 Task: Look for space in Sivagiri, India from 2nd June, 2023 to 15th June, 2023 for 2 adults and 1 pet in price range Rs.10000 to Rs.15000. Place can be entire place with 1  bedroom having 1 bed and 1 bathroom. Property type can be house, flat, guest house, hotel. Booking option can be shelf check-in. Required host language is English.
Action: Mouse moved to (473, 69)
Screenshot: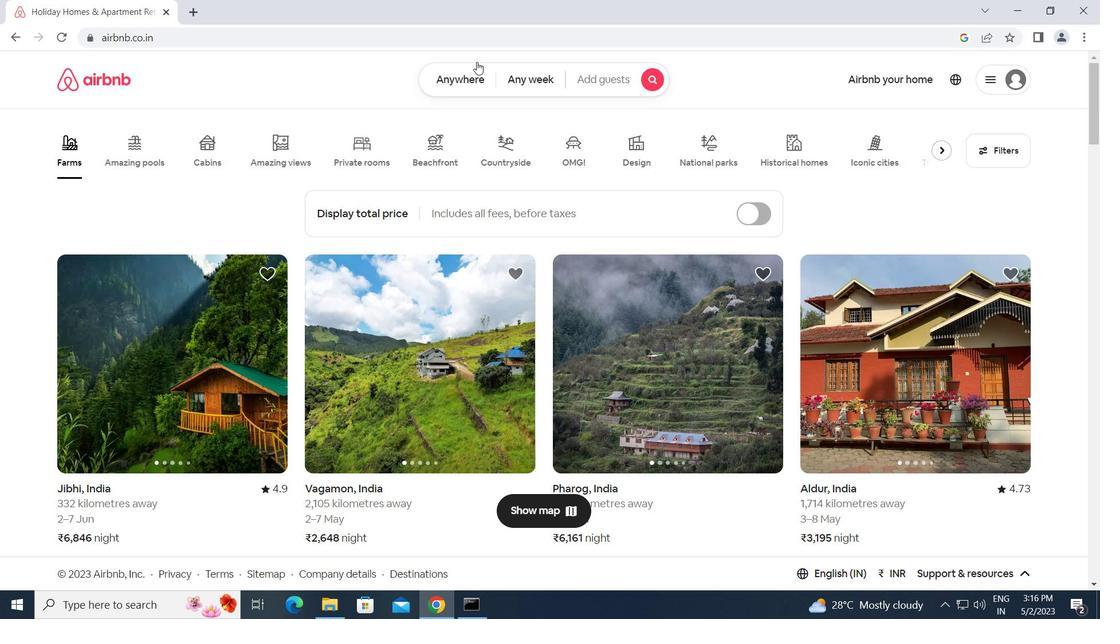 
Action: Mouse pressed left at (473, 69)
Screenshot: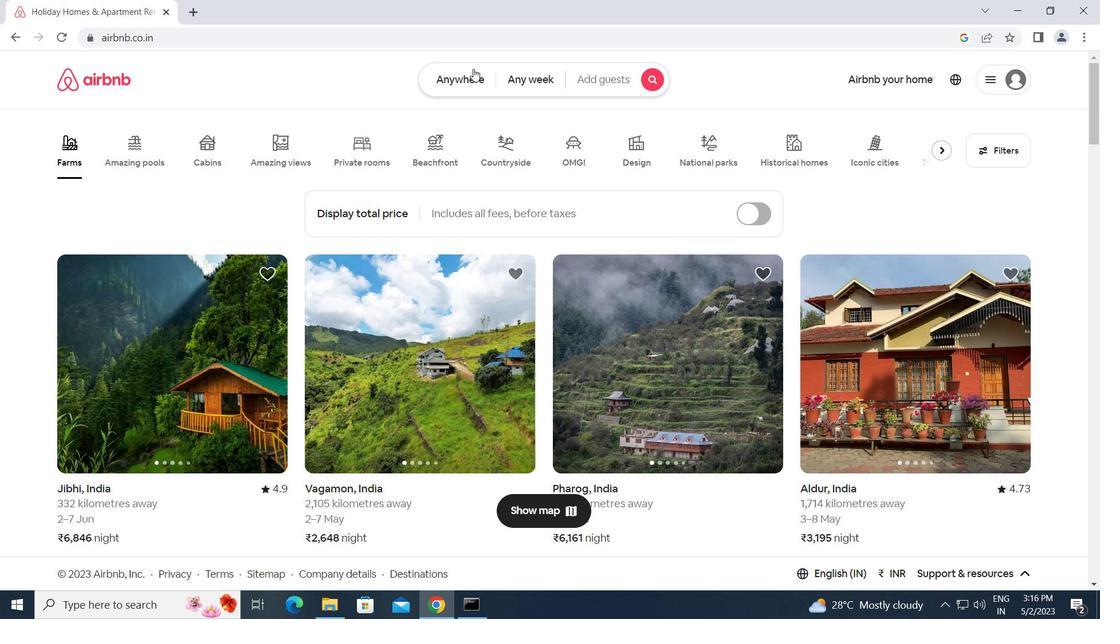 
Action: Mouse moved to (401, 125)
Screenshot: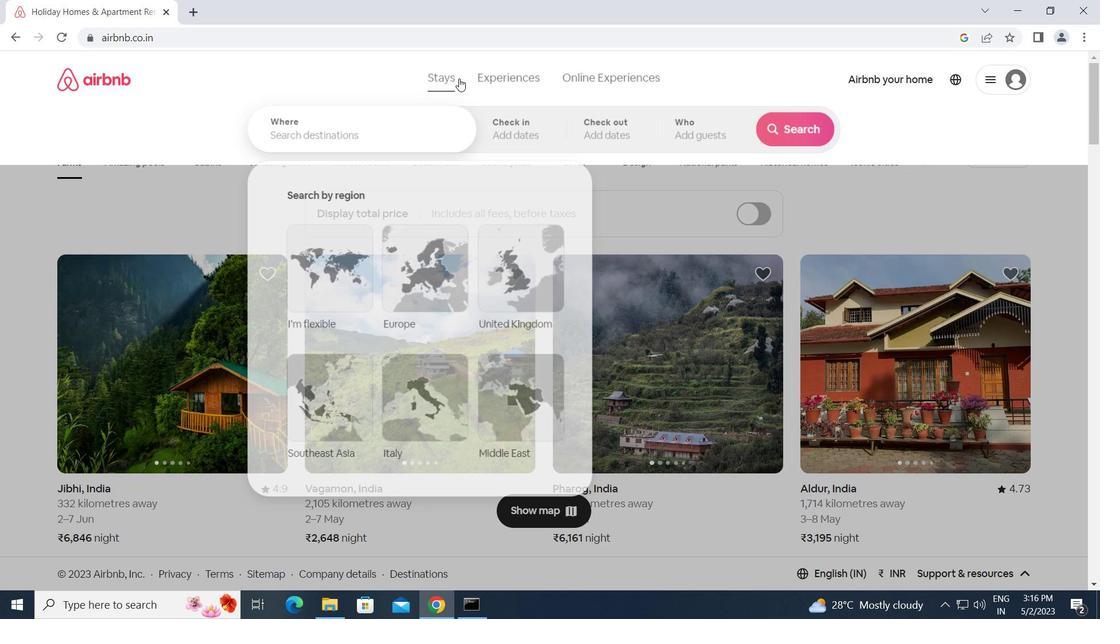 
Action: Mouse pressed left at (401, 125)
Screenshot: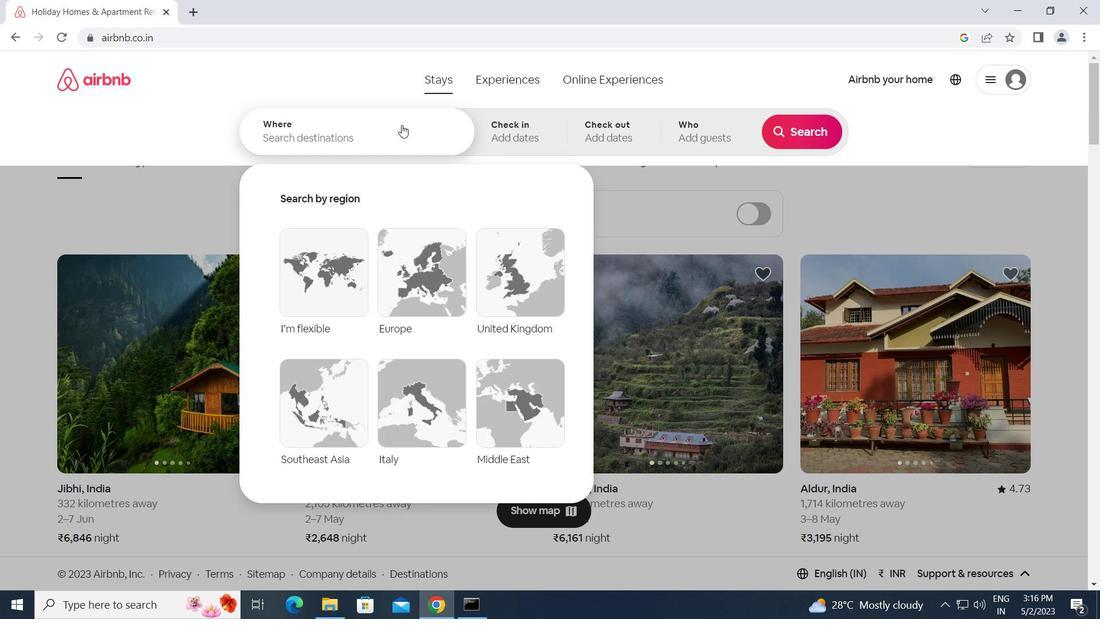 
Action: Key pressed s<Key.caps_lock>ivagiri,<Key.space><Key.caps_lock>i<Key.caps_lock>ndia<Key.enter>
Screenshot: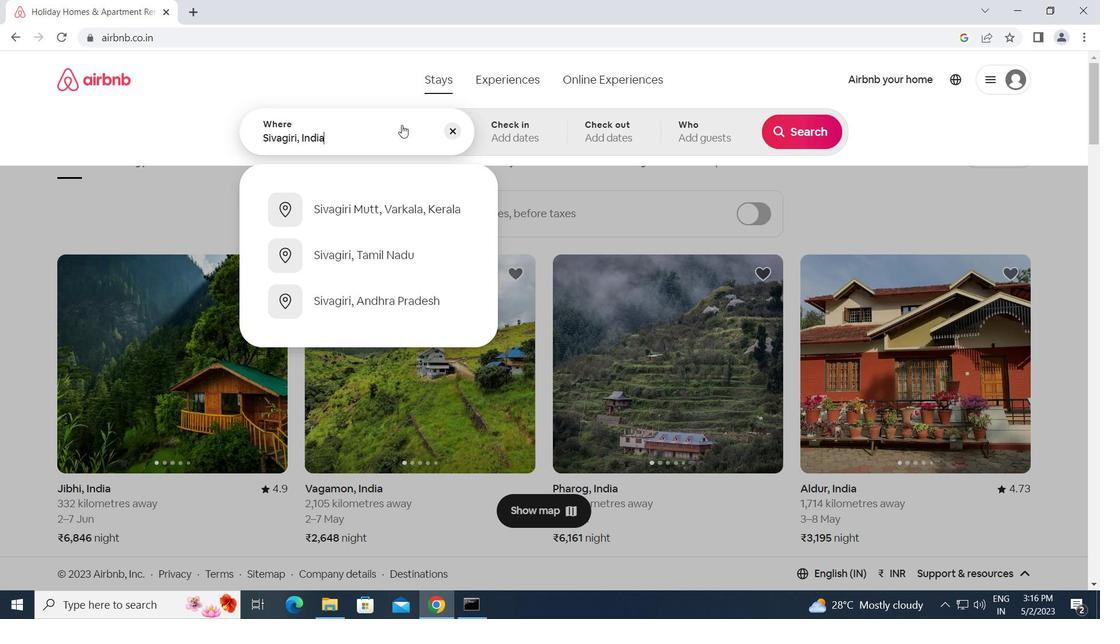 
Action: Mouse moved to (751, 304)
Screenshot: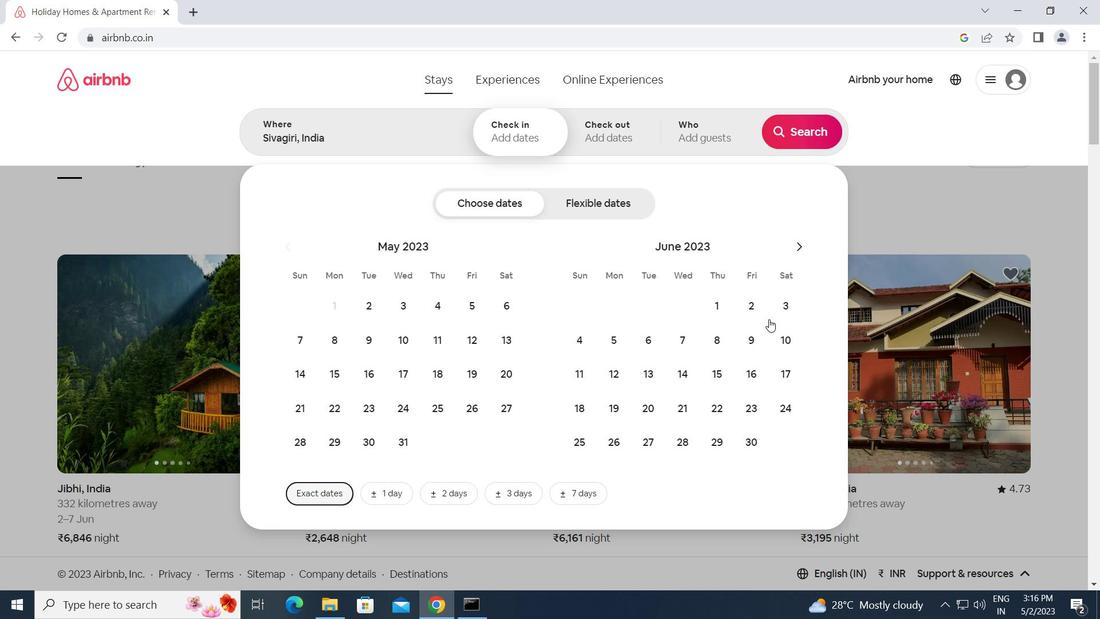 
Action: Mouse pressed left at (751, 304)
Screenshot: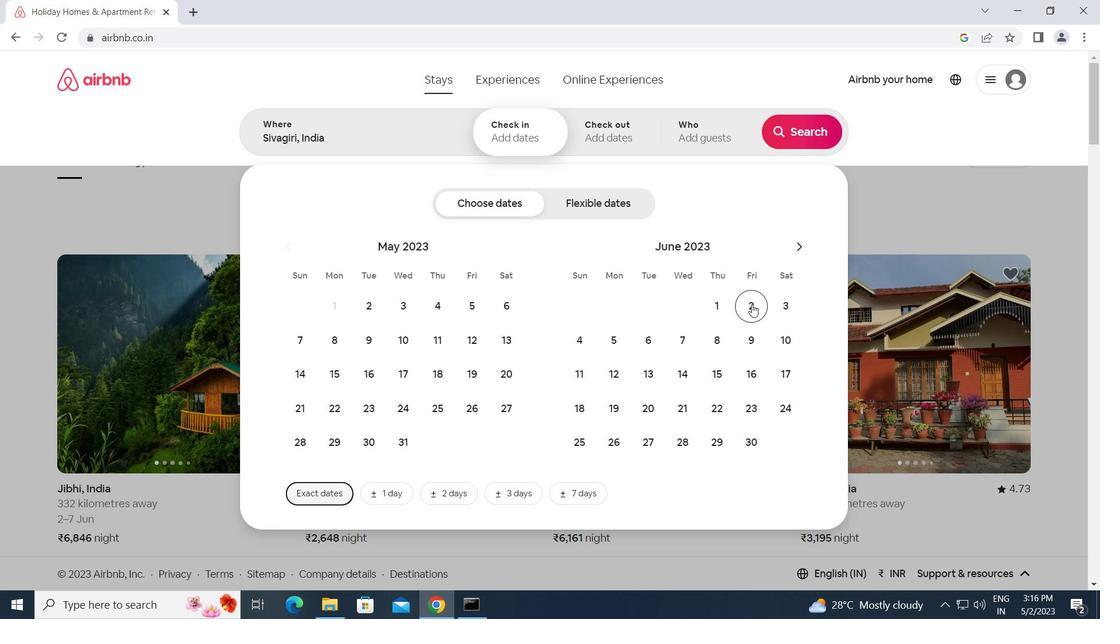 
Action: Mouse moved to (708, 377)
Screenshot: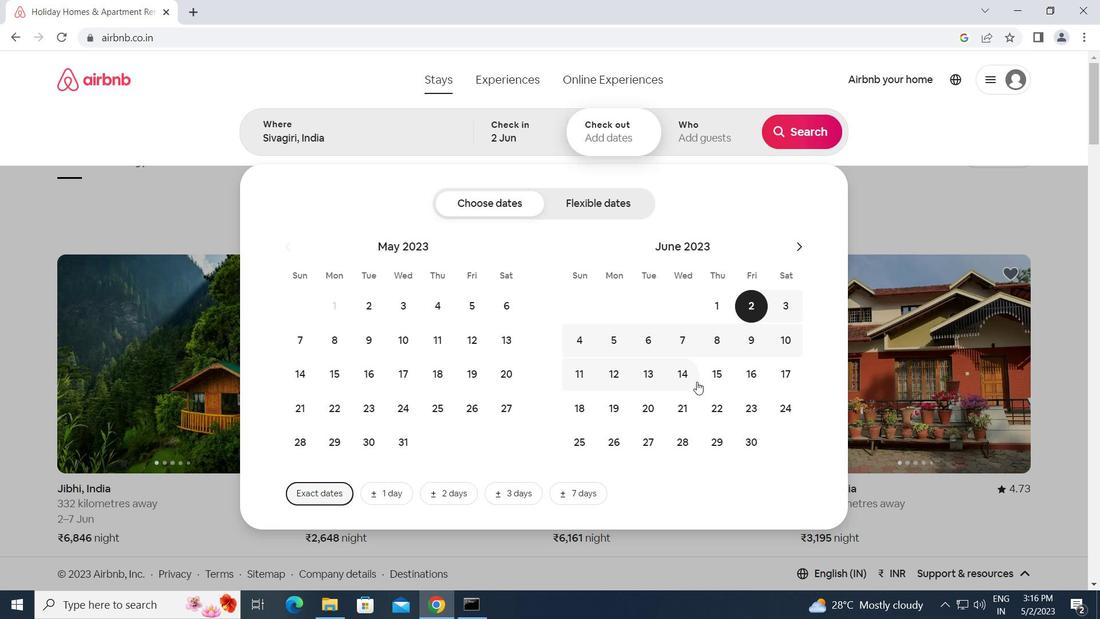 
Action: Mouse pressed left at (708, 377)
Screenshot: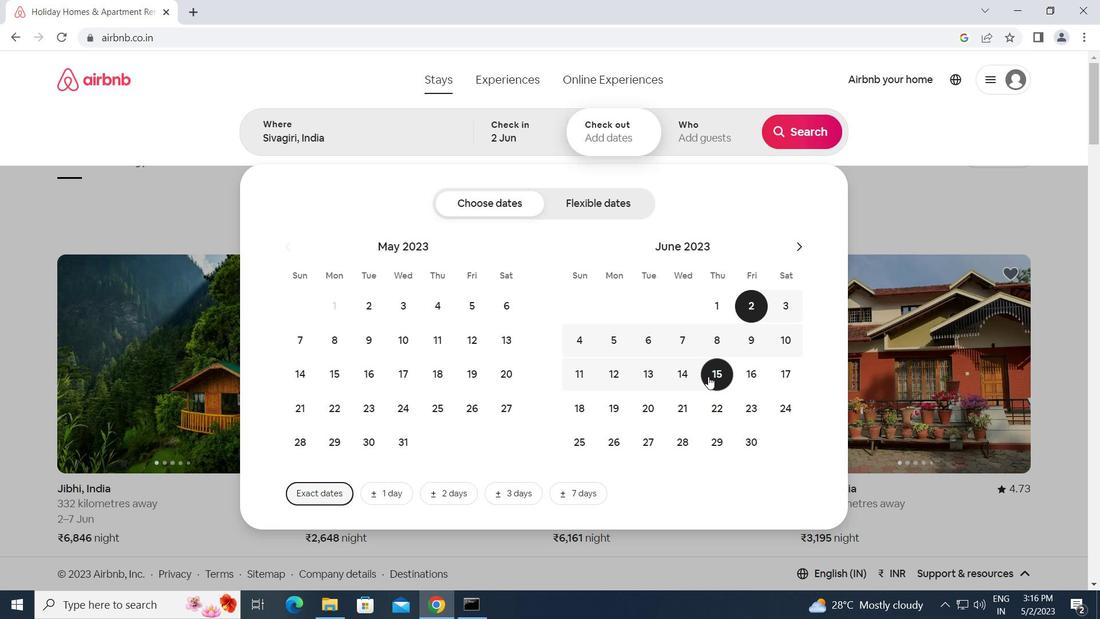 
Action: Mouse moved to (711, 133)
Screenshot: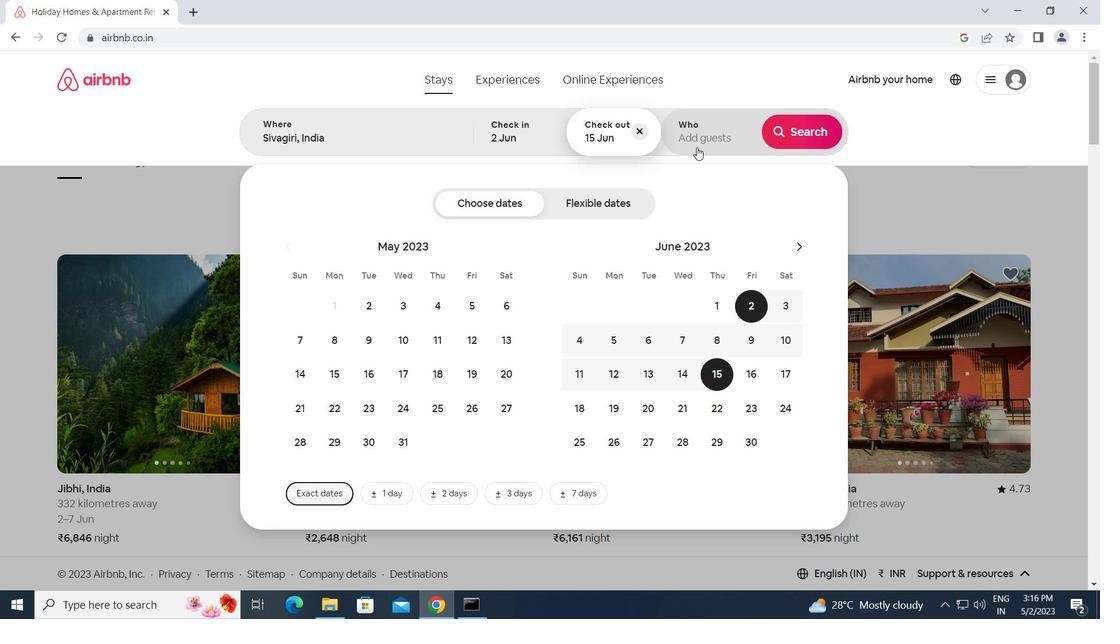 
Action: Mouse pressed left at (711, 133)
Screenshot: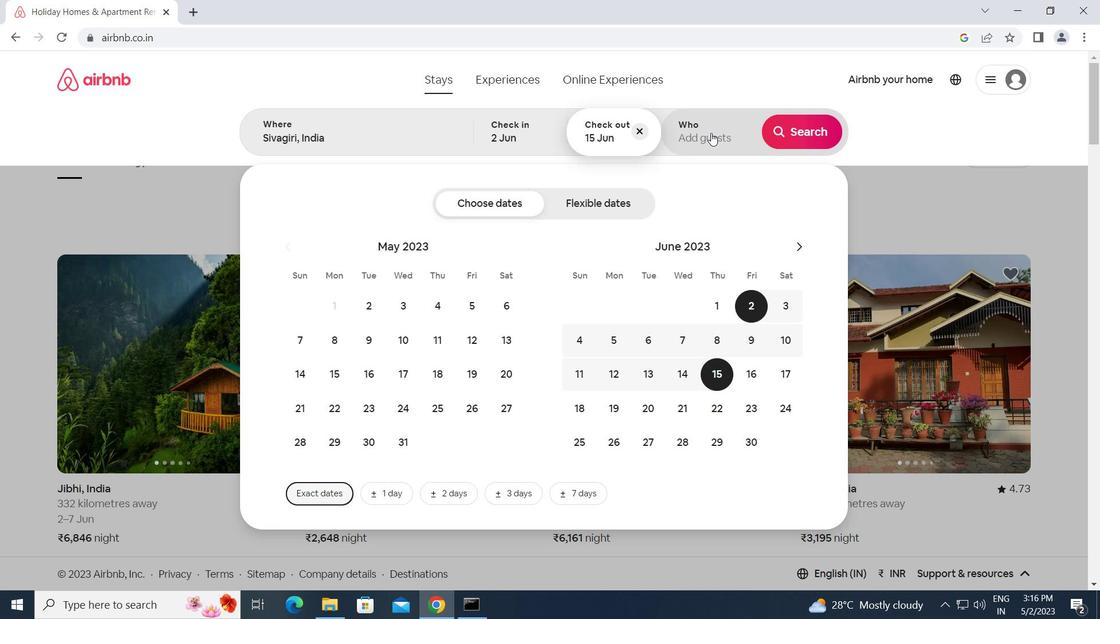 
Action: Mouse moved to (807, 210)
Screenshot: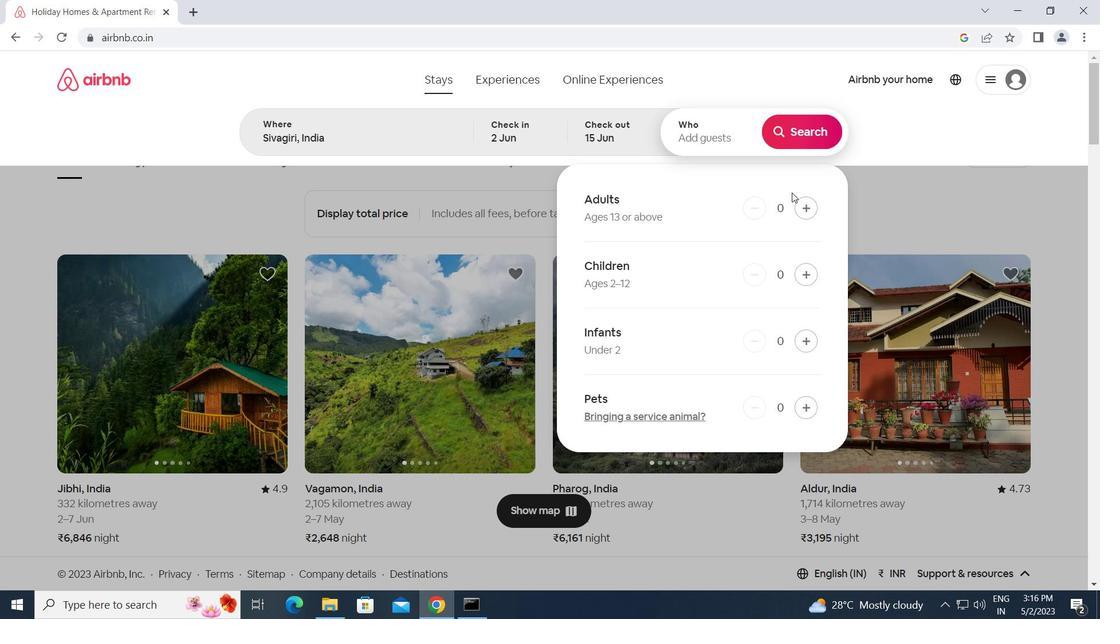 
Action: Mouse pressed left at (807, 210)
Screenshot: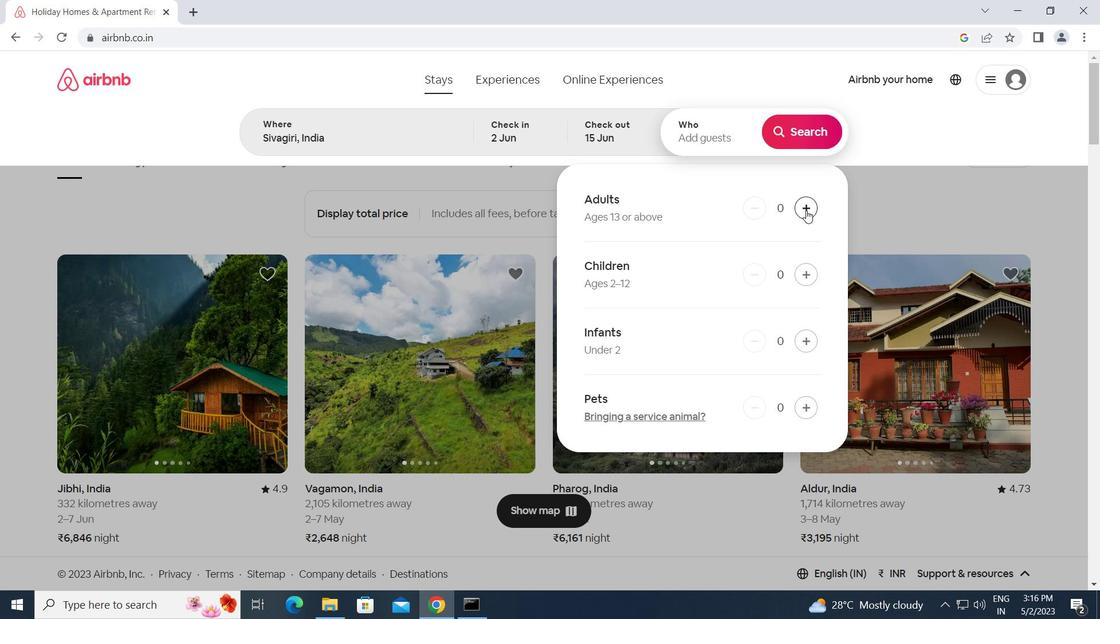 
Action: Mouse pressed left at (807, 210)
Screenshot: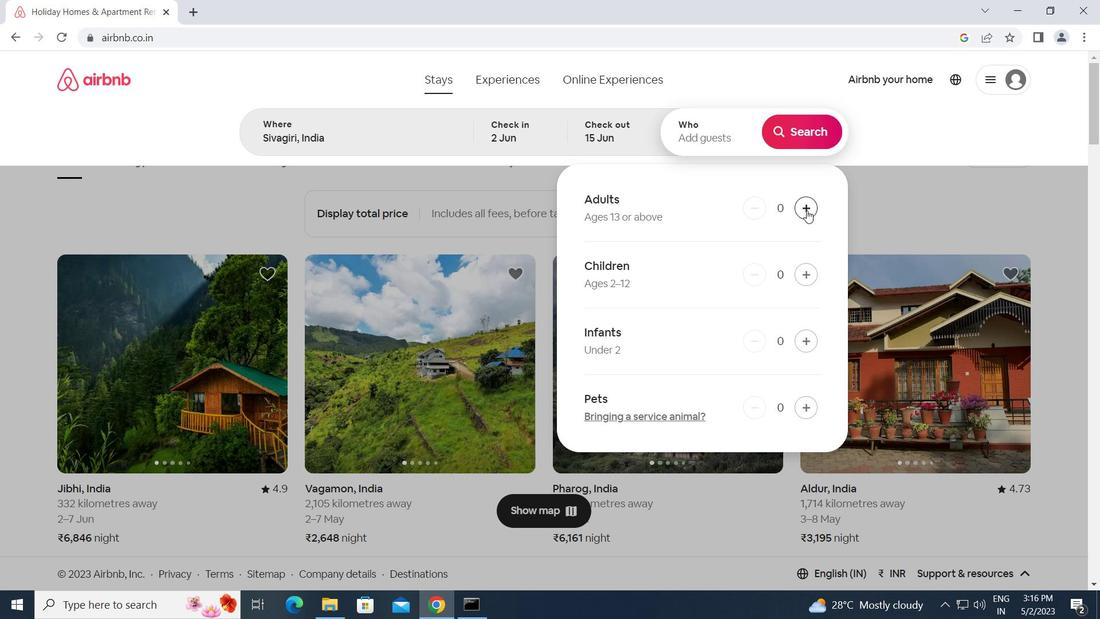 
Action: Mouse moved to (805, 267)
Screenshot: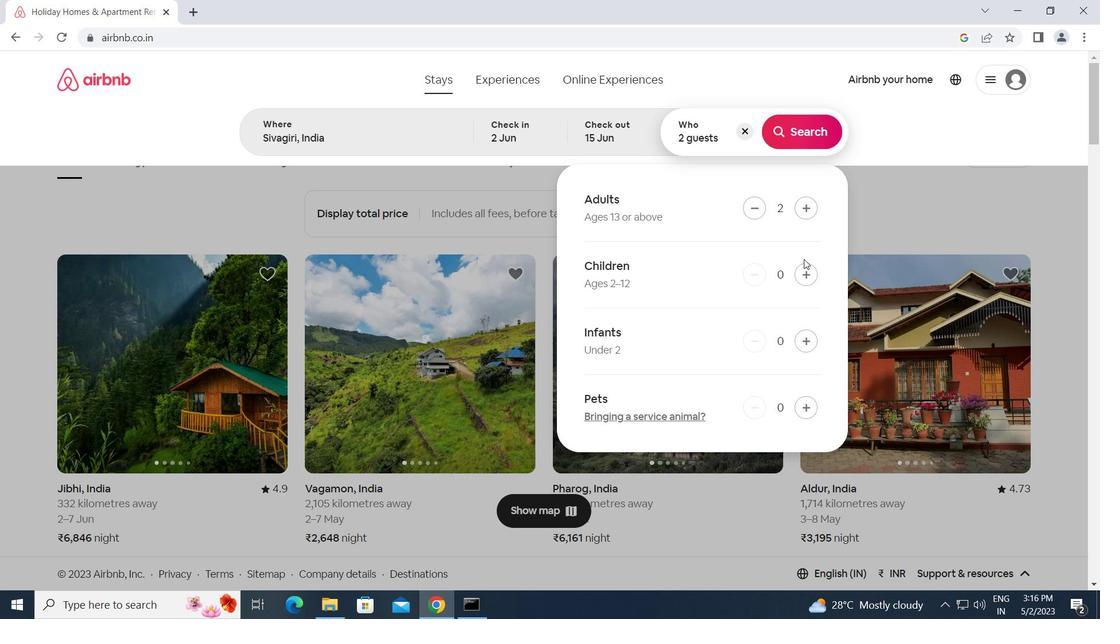 
Action: Mouse pressed left at (805, 267)
Screenshot: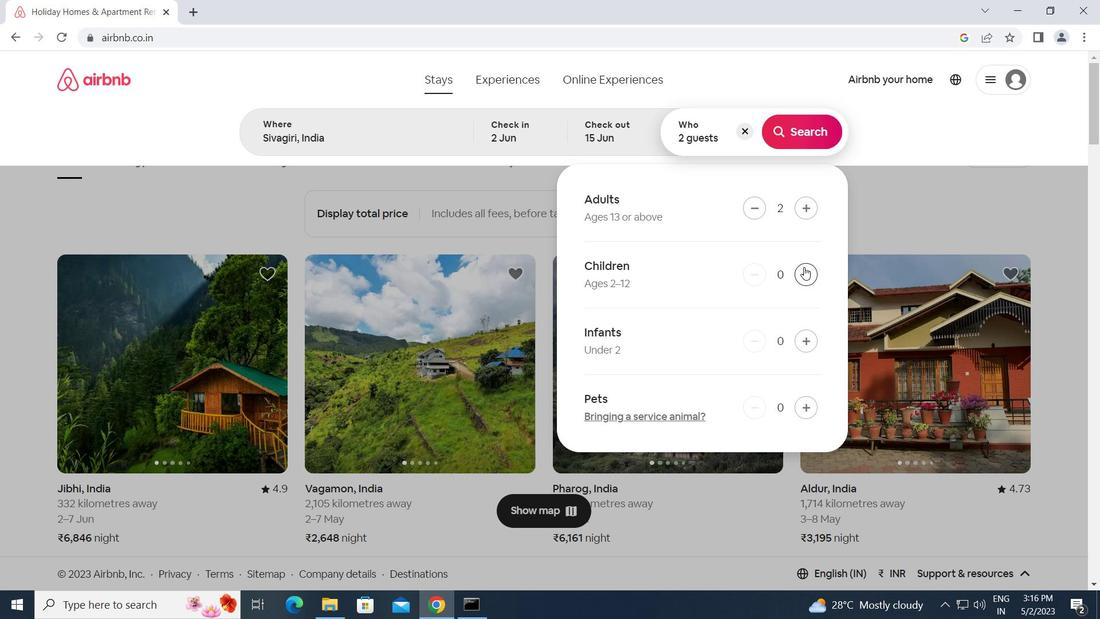 
Action: Mouse moved to (750, 273)
Screenshot: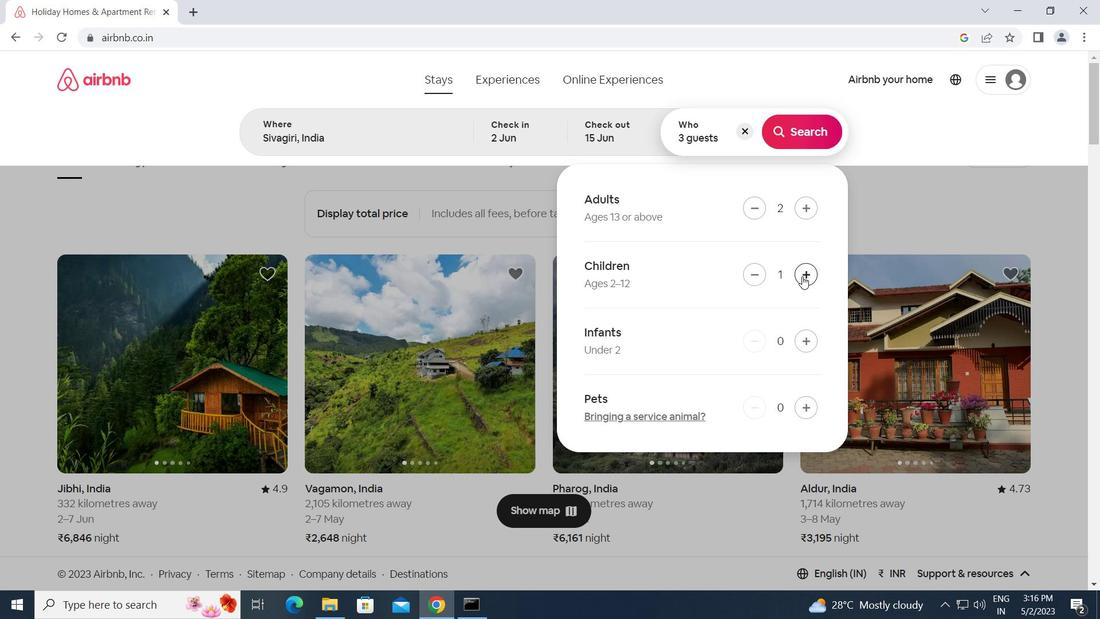
Action: Mouse pressed left at (750, 273)
Screenshot: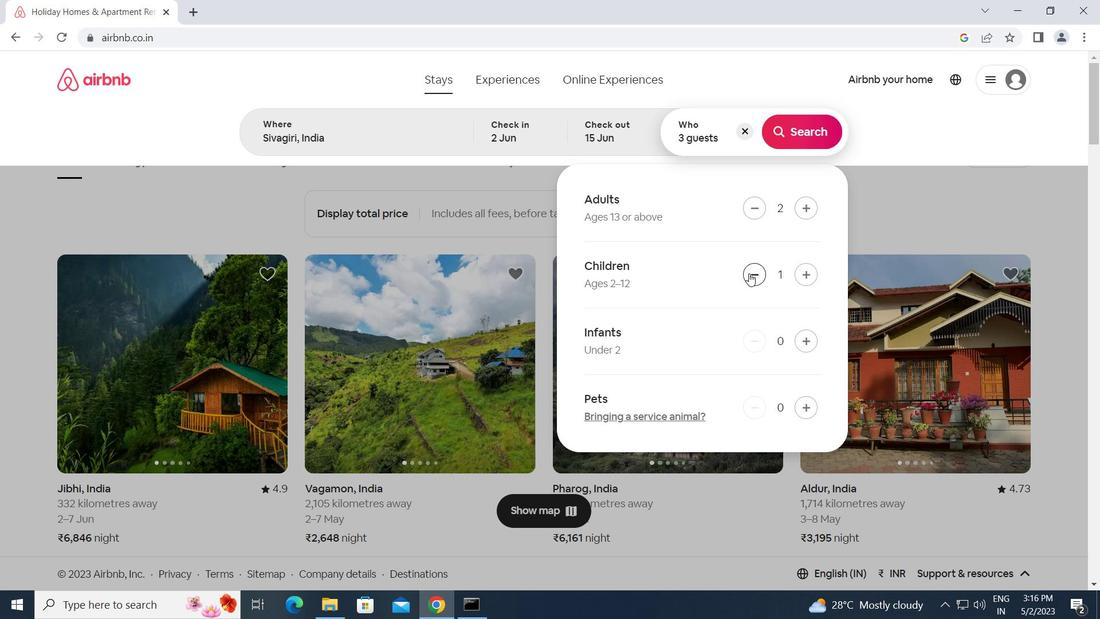 
Action: Mouse moved to (807, 412)
Screenshot: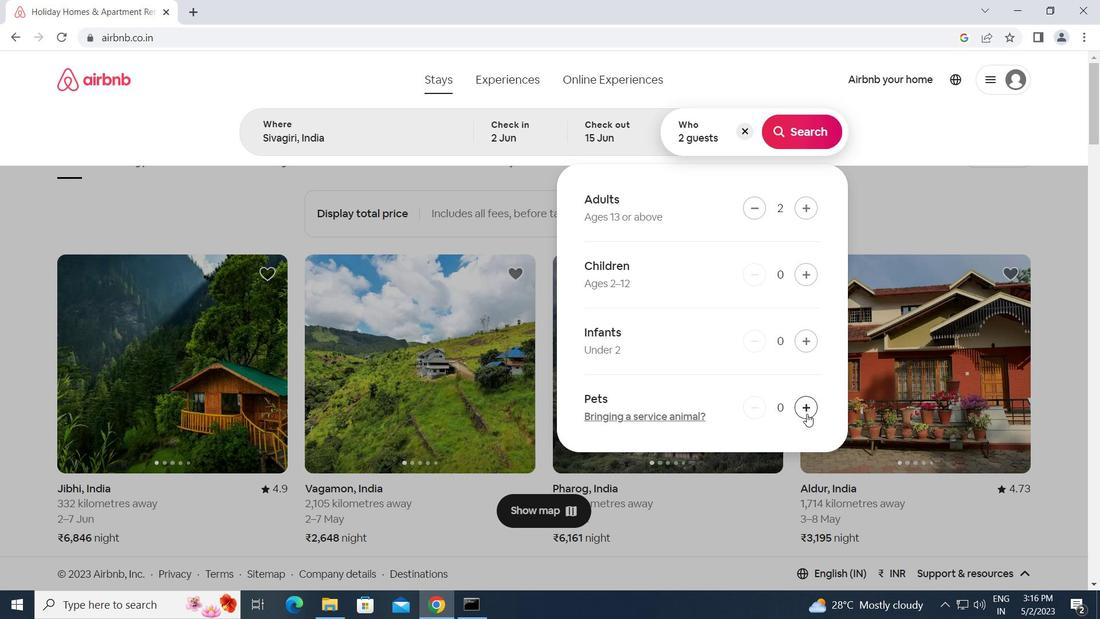 
Action: Mouse pressed left at (807, 412)
Screenshot: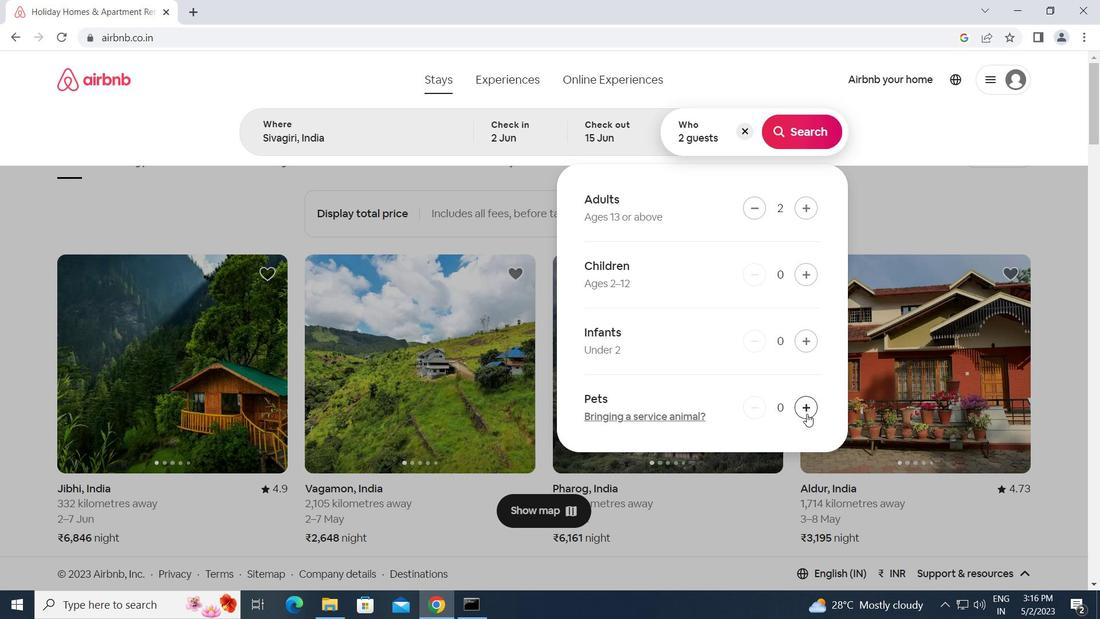 
Action: Mouse moved to (795, 131)
Screenshot: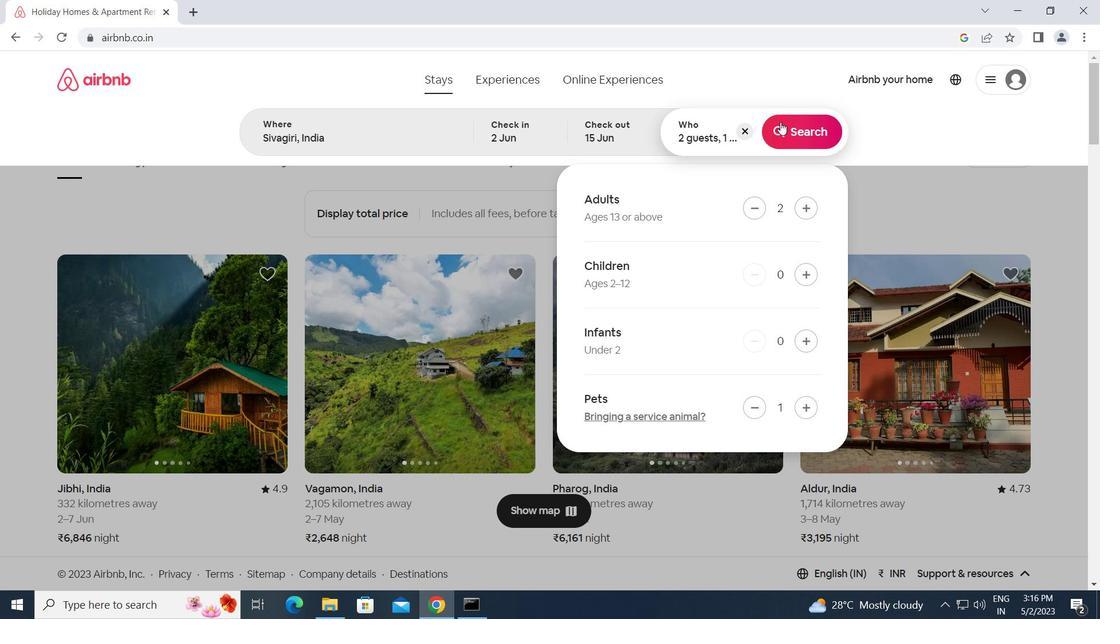 
Action: Mouse pressed left at (795, 131)
Screenshot: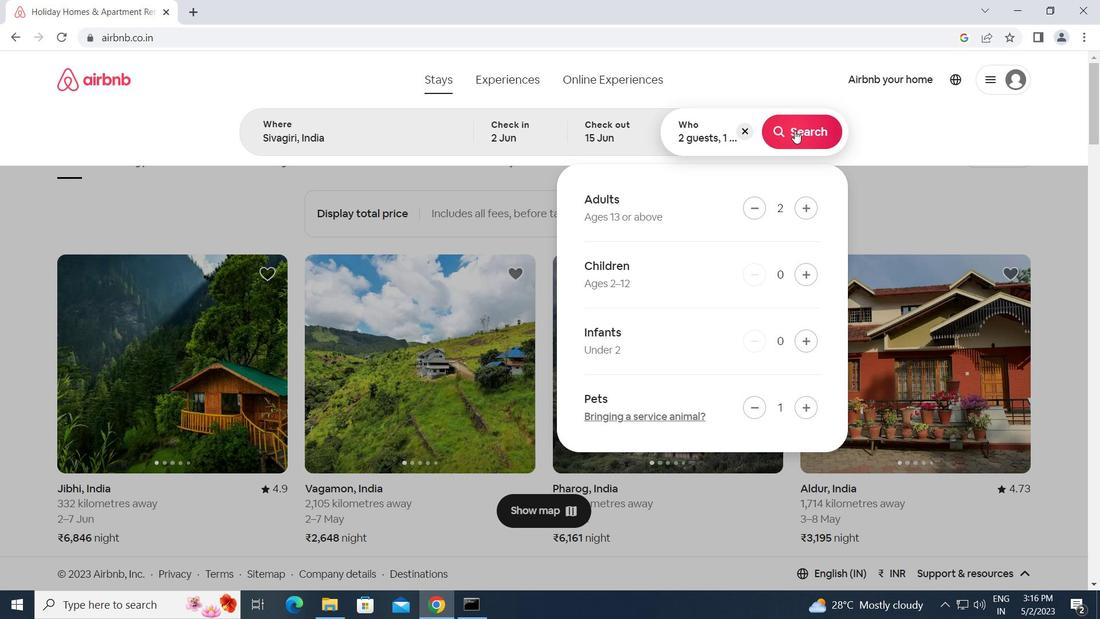 
Action: Mouse moved to (1036, 133)
Screenshot: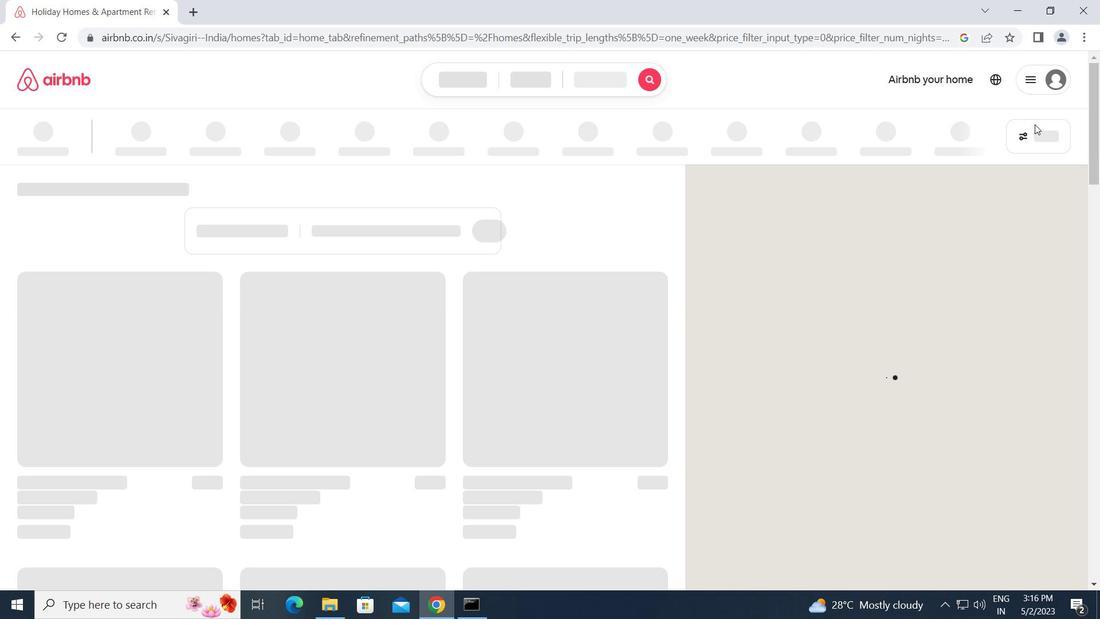 
Action: Mouse pressed left at (1036, 133)
Screenshot: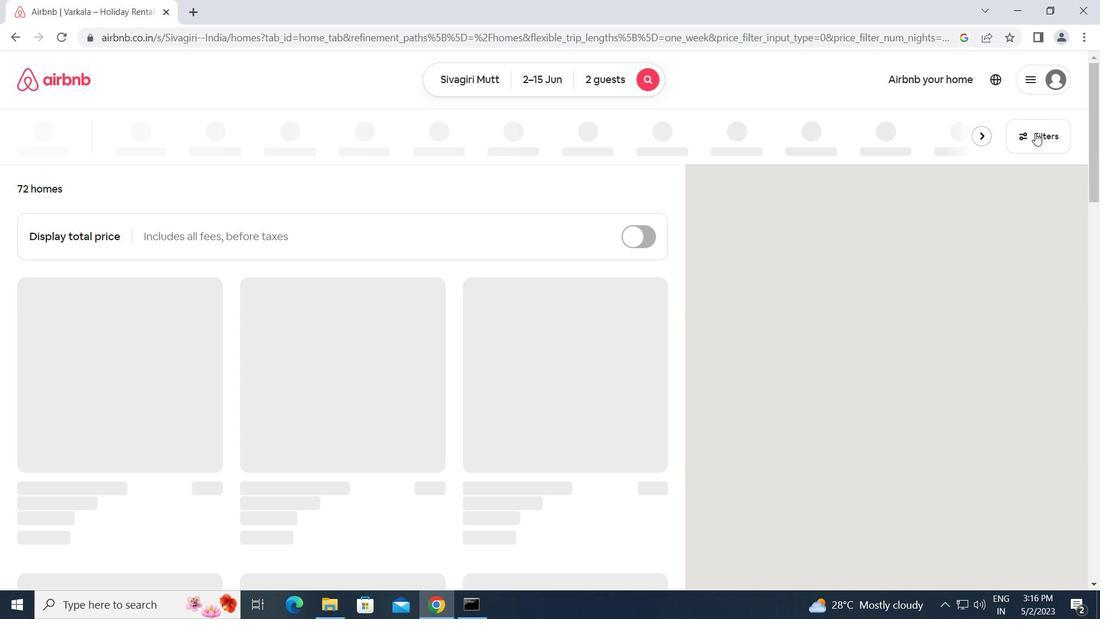
Action: Mouse moved to (361, 318)
Screenshot: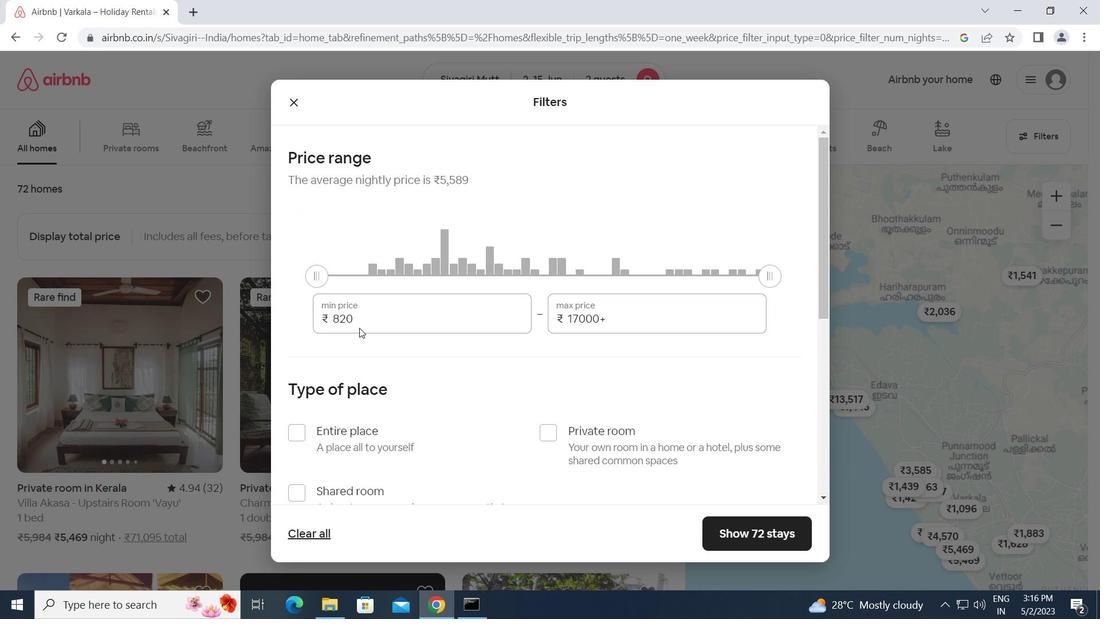 
Action: Mouse pressed left at (361, 318)
Screenshot: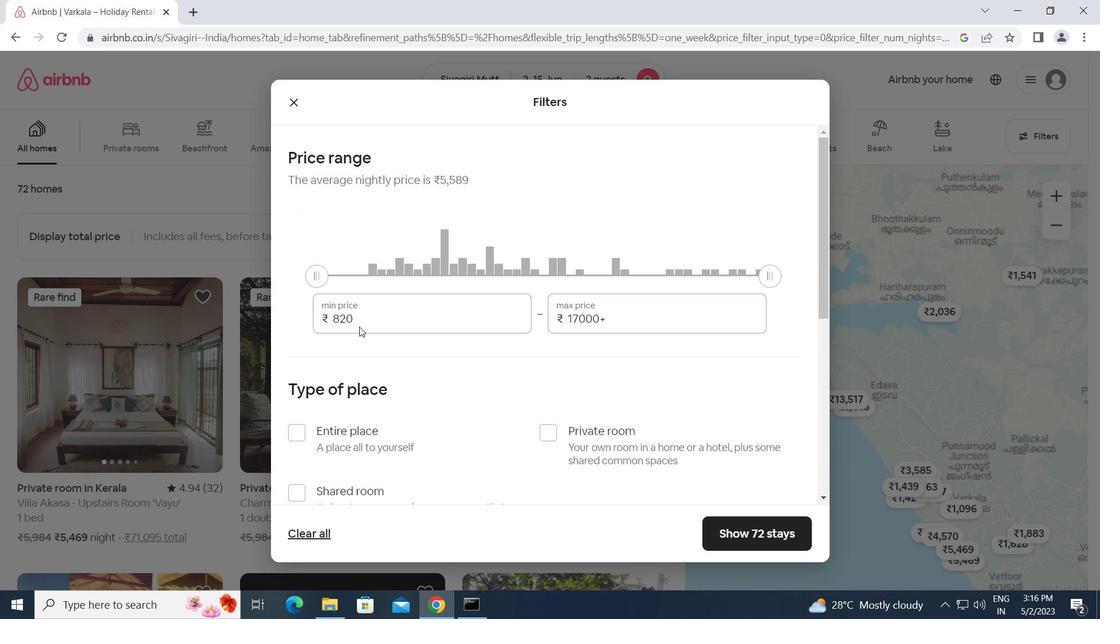 
Action: Mouse moved to (303, 326)
Screenshot: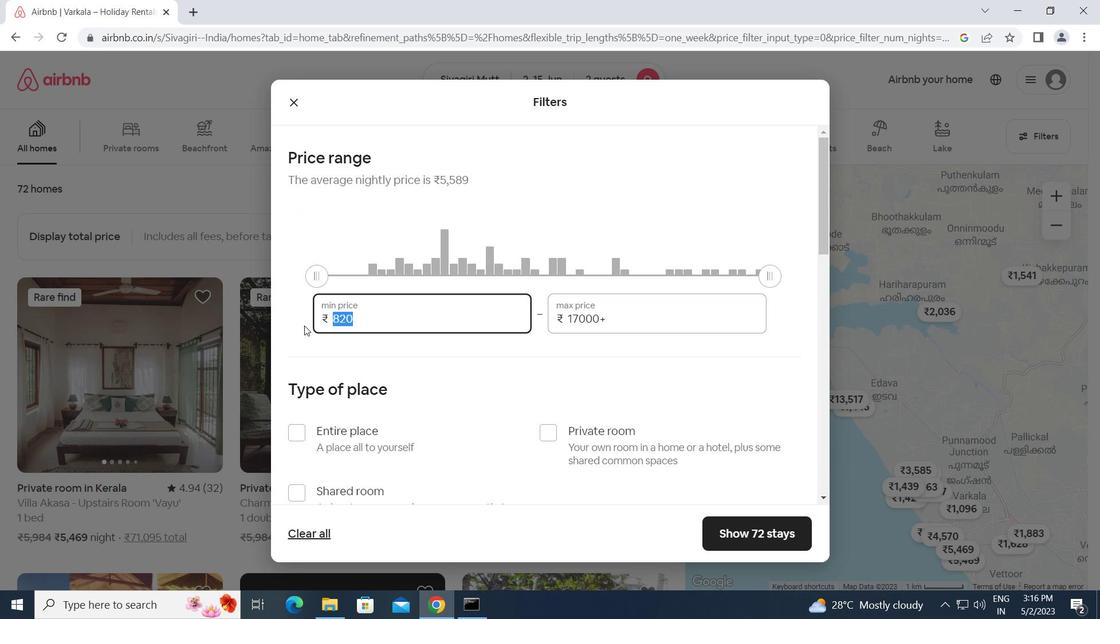 
Action: Key pressed 10000<Key.tab>15<Key.backspace><Key.backspace><Key.backspace><Key.backspace><Key.backspace><Key.backspace><Key.backspace><Key.backspace><Key.backspace><Key.backspace><Key.backspace><Key.backspace><Key.backspace>15000
Screenshot: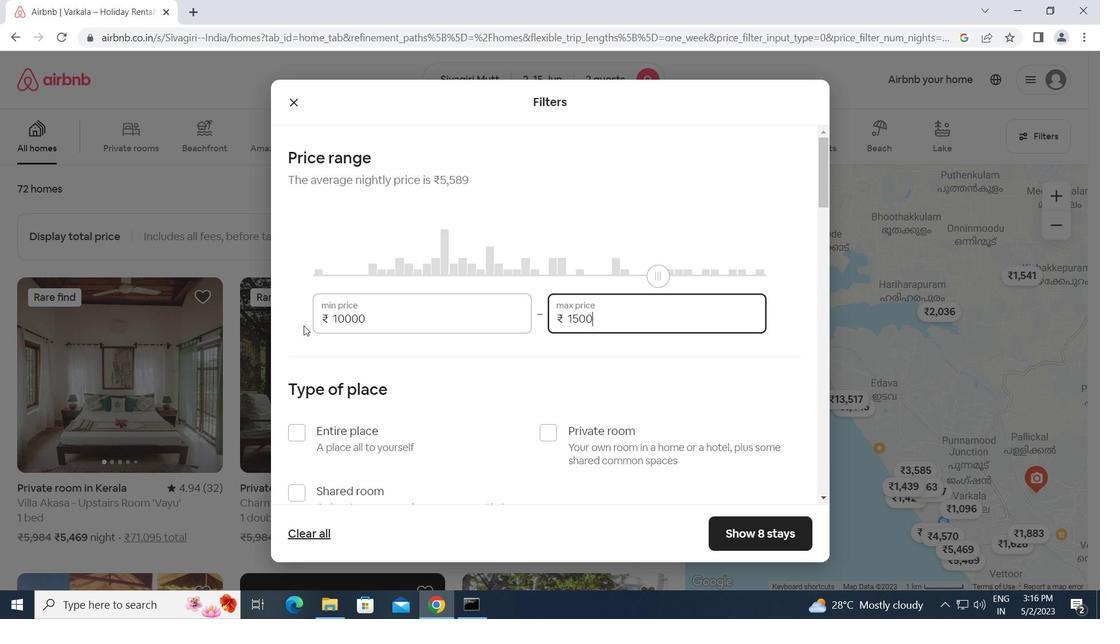 
Action: Mouse moved to (319, 368)
Screenshot: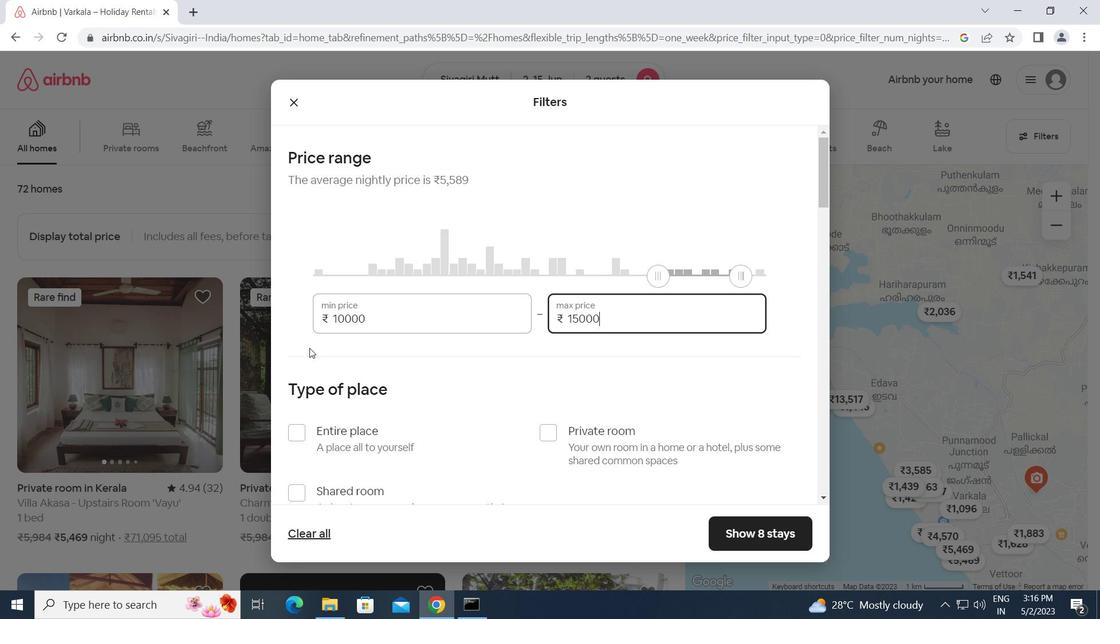 
Action: Mouse scrolled (319, 367) with delta (0, 0)
Screenshot: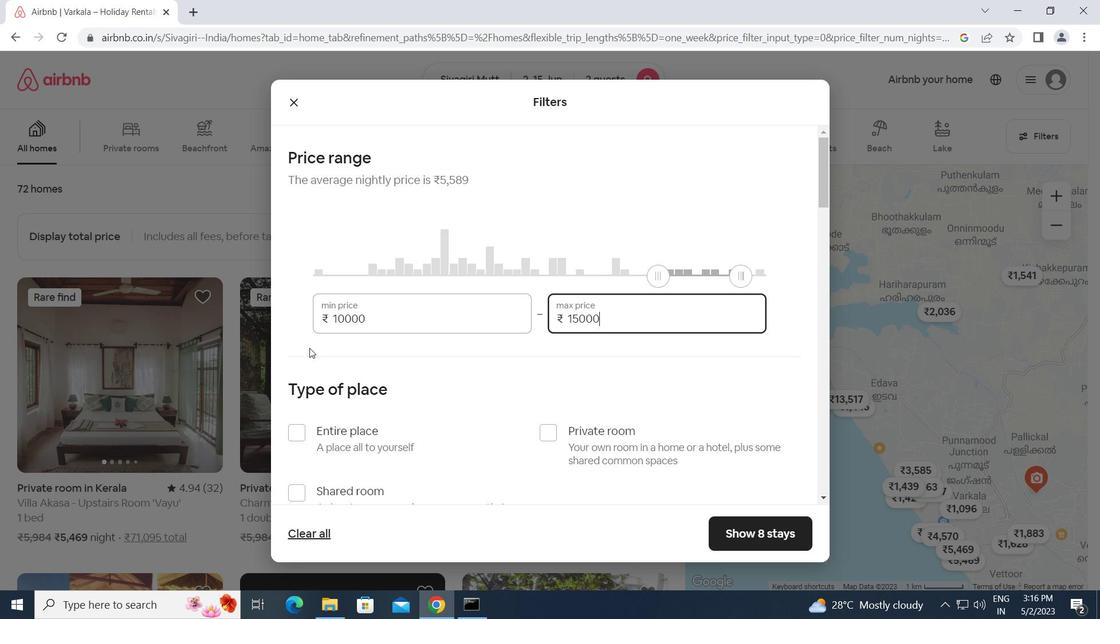 
Action: Mouse moved to (305, 362)
Screenshot: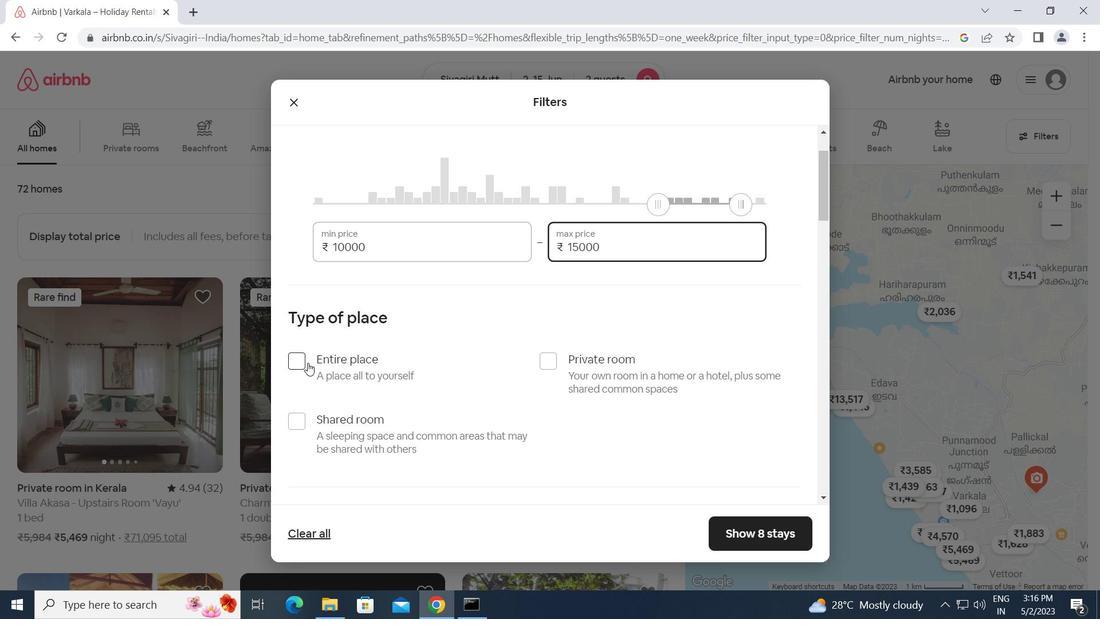 
Action: Mouse pressed left at (305, 362)
Screenshot: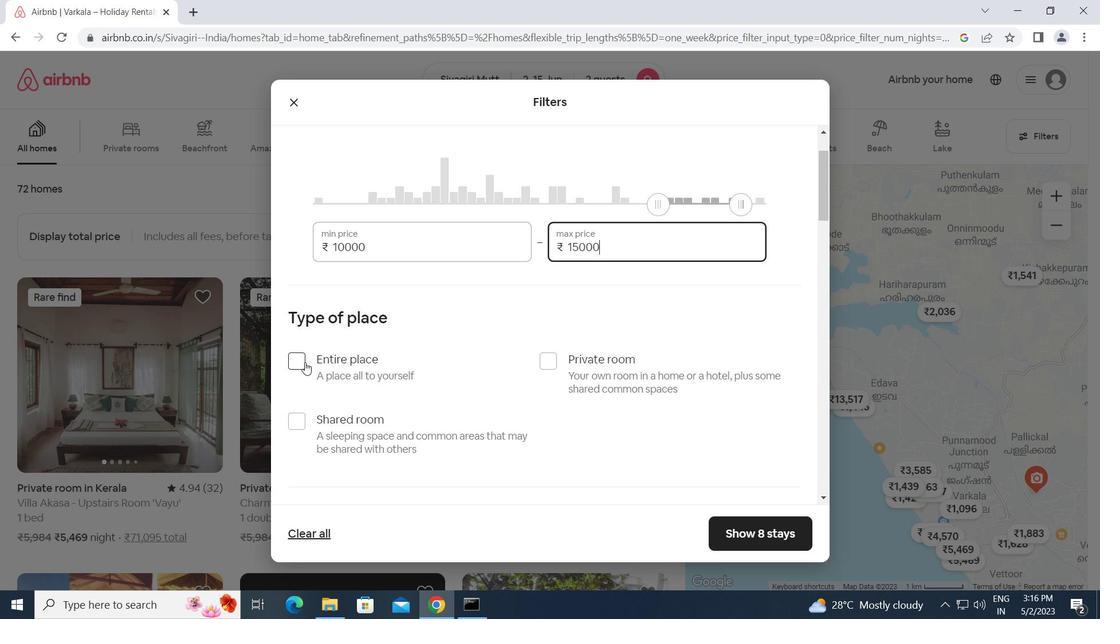 
Action: Mouse moved to (482, 396)
Screenshot: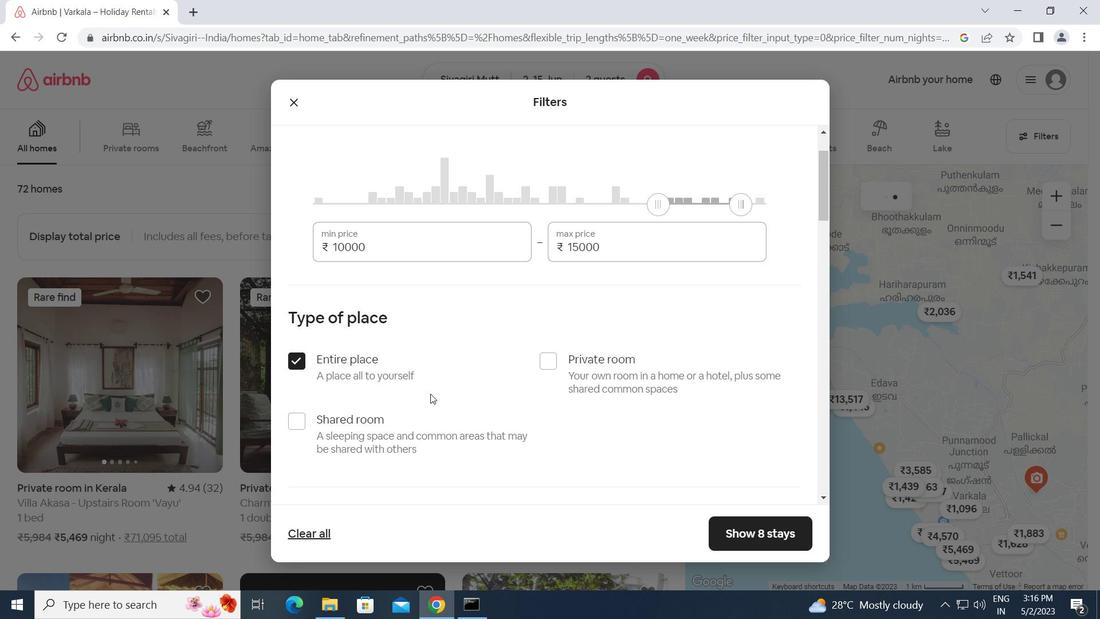 
Action: Mouse scrolled (482, 395) with delta (0, 0)
Screenshot: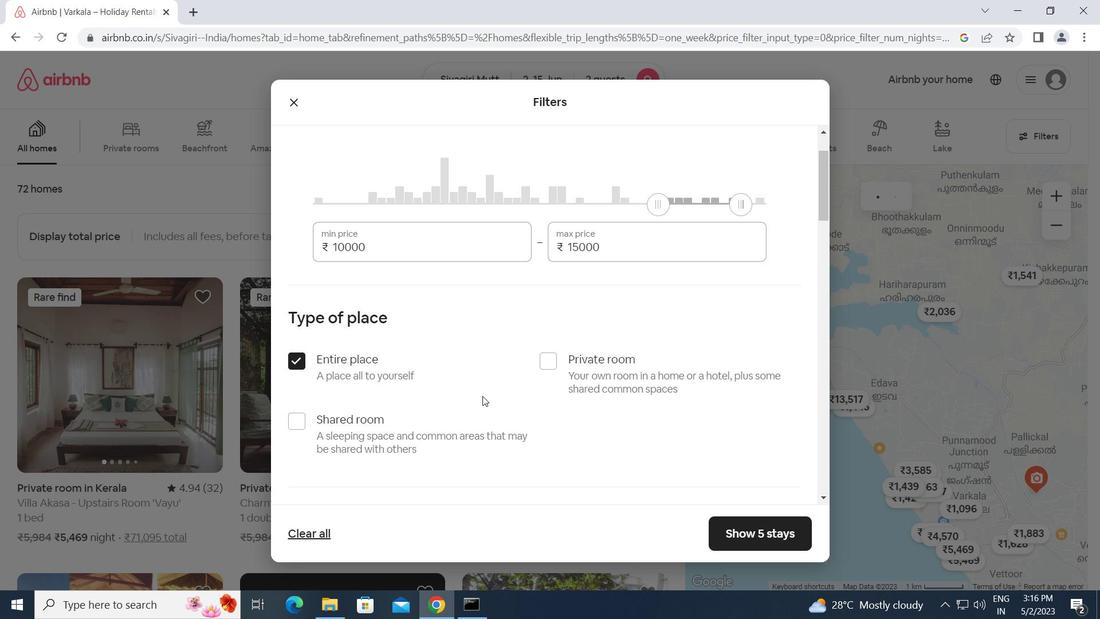 
Action: Mouse scrolled (482, 395) with delta (0, 0)
Screenshot: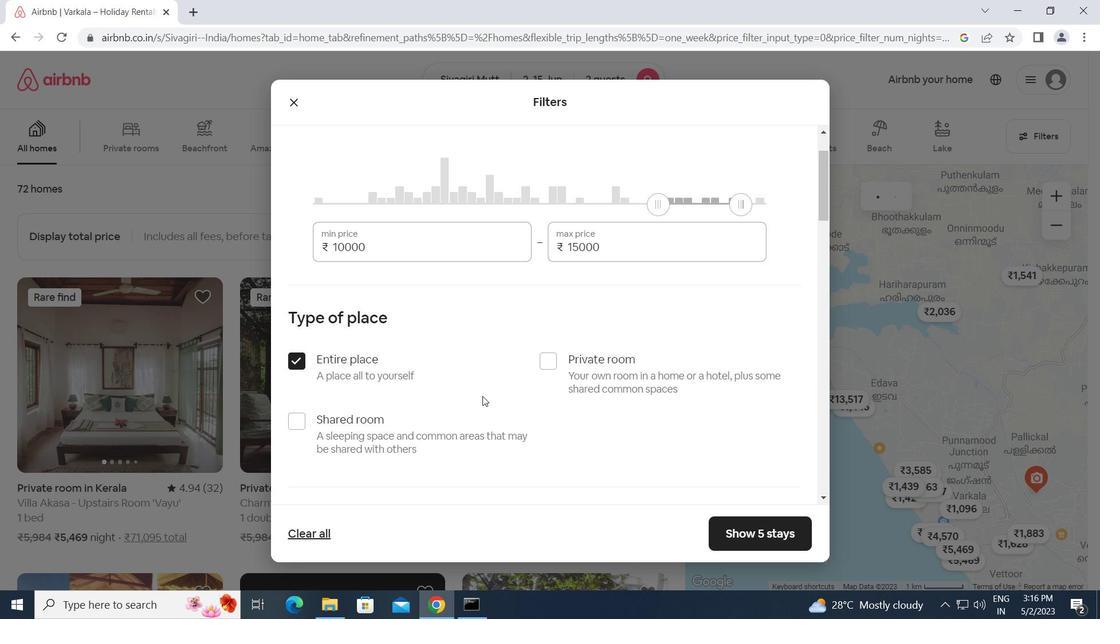 
Action: Mouse scrolled (482, 395) with delta (0, 0)
Screenshot: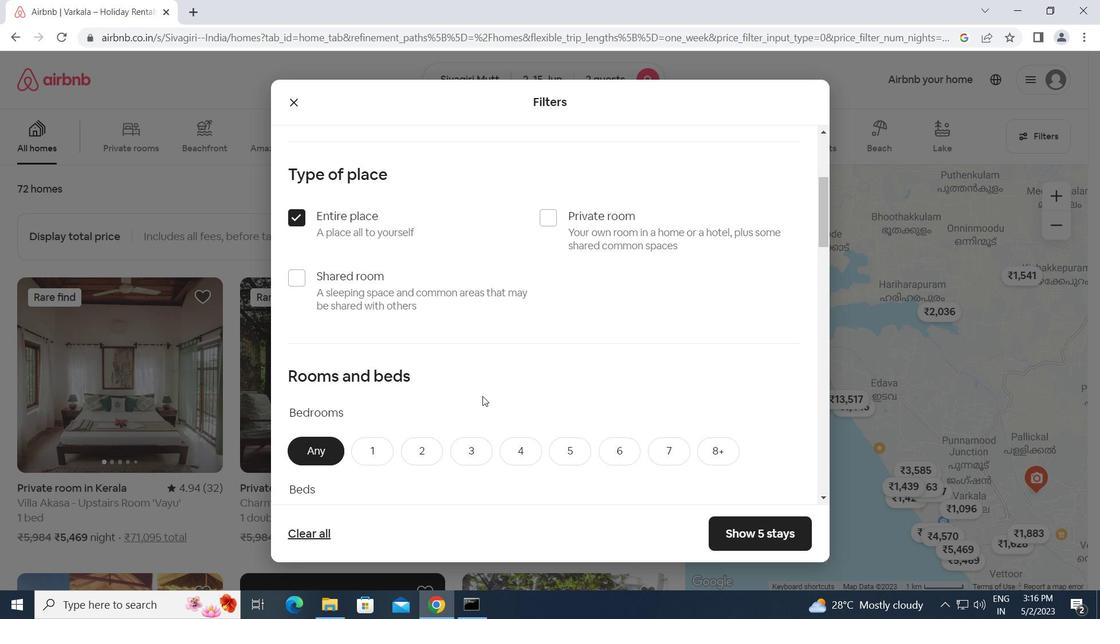 
Action: Mouse scrolled (482, 395) with delta (0, 0)
Screenshot: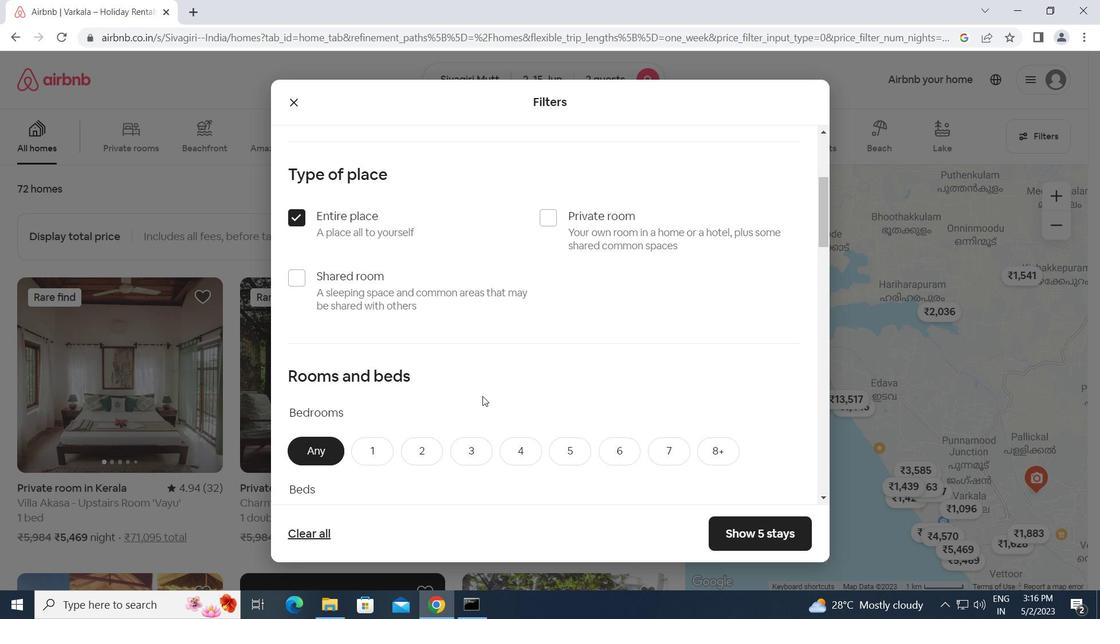 
Action: Mouse scrolled (482, 395) with delta (0, 0)
Screenshot: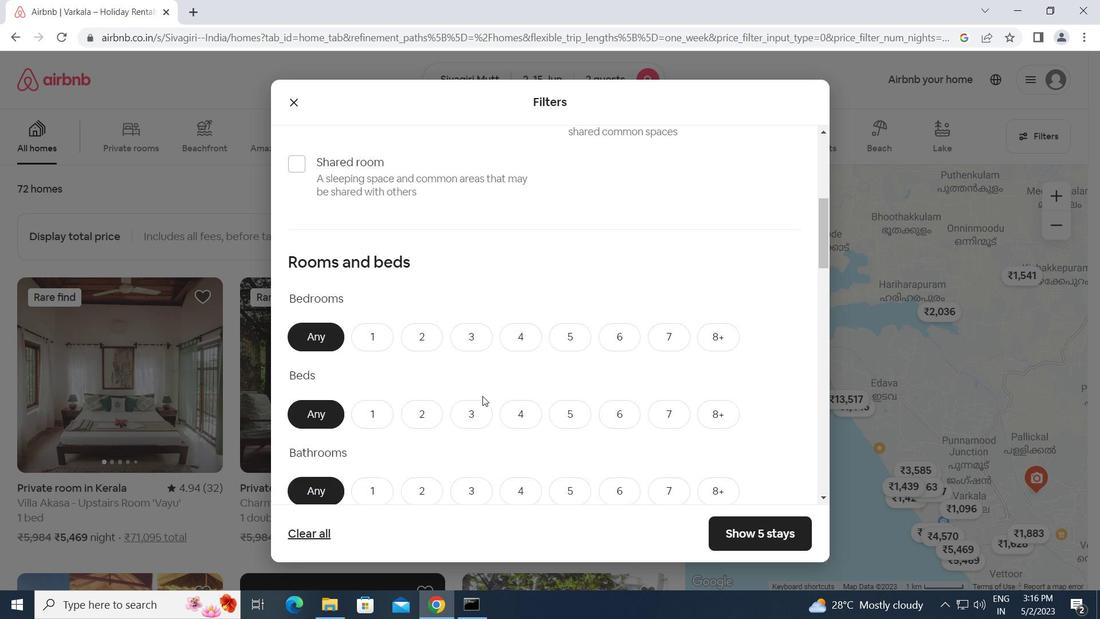 
Action: Mouse moved to (362, 235)
Screenshot: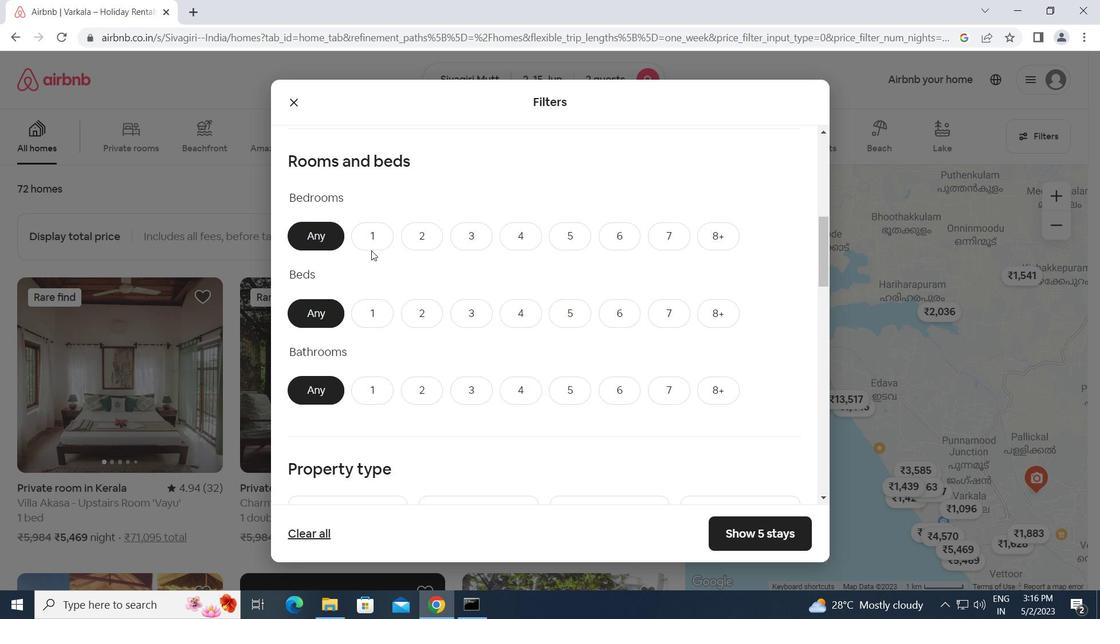 
Action: Mouse pressed left at (362, 235)
Screenshot: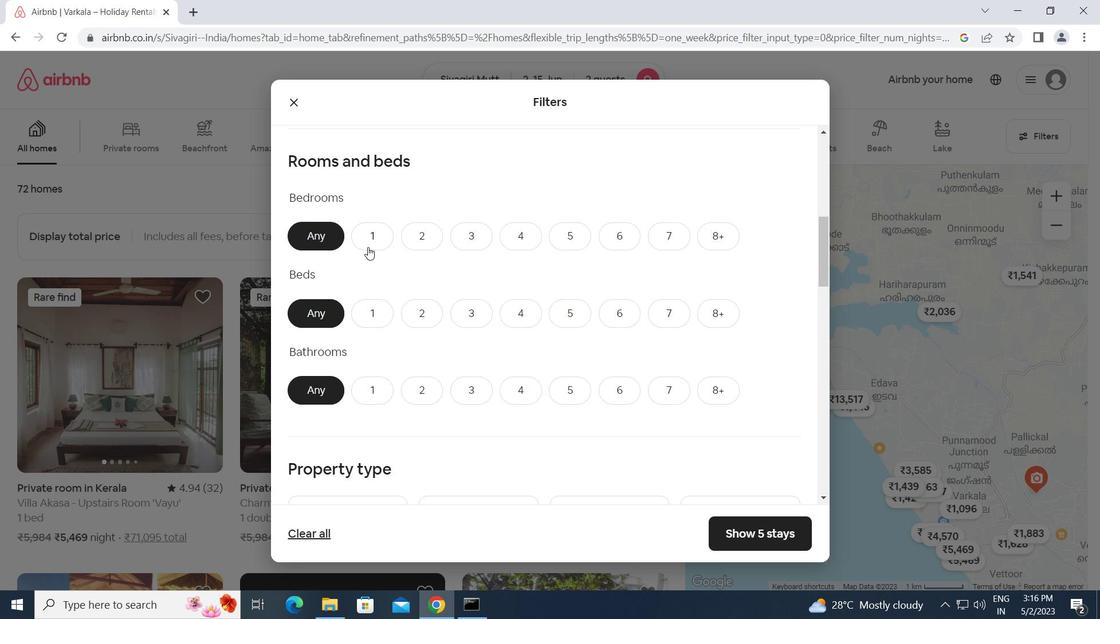 
Action: Mouse moved to (372, 313)
Screenshot: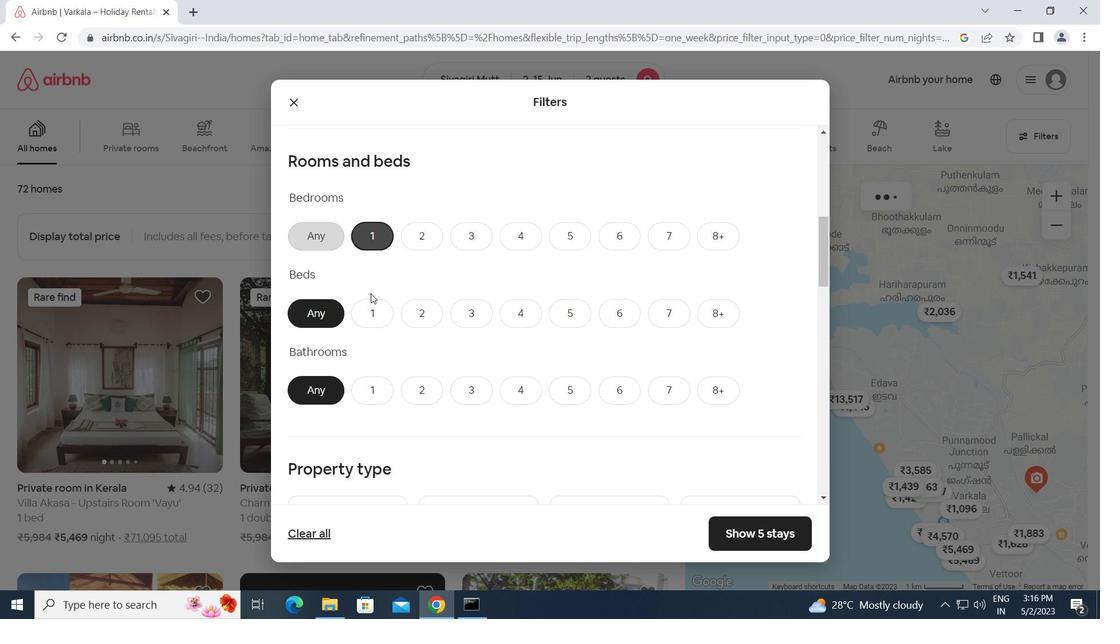 
Action: Mouse pressed left at (372, 313)
Screenshot: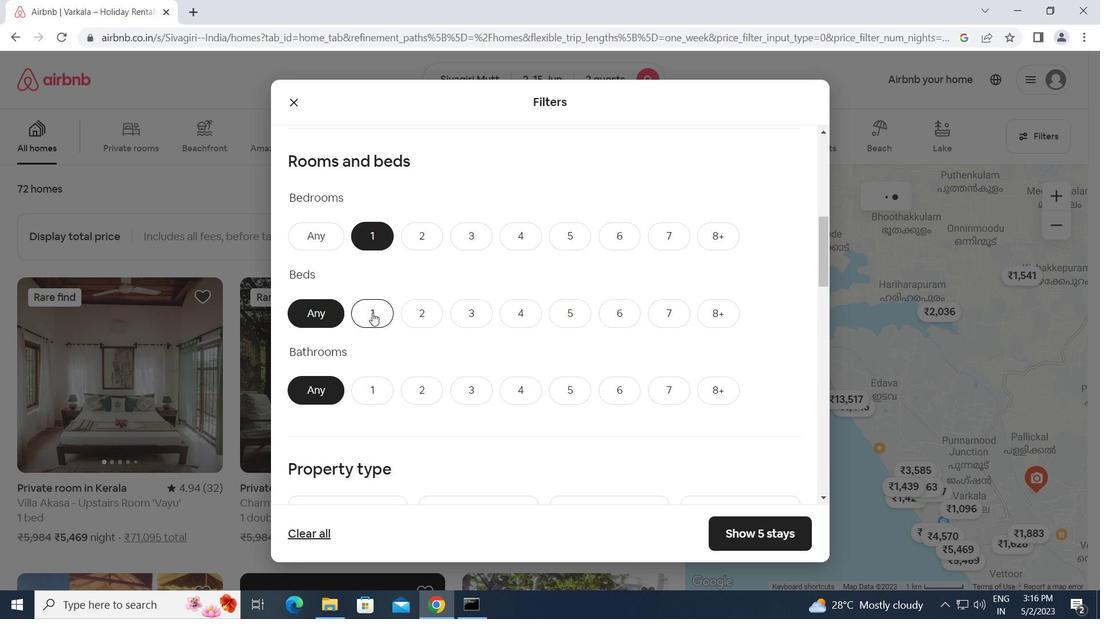 
Action: Mouse moved to (376, 392)
Screenshot: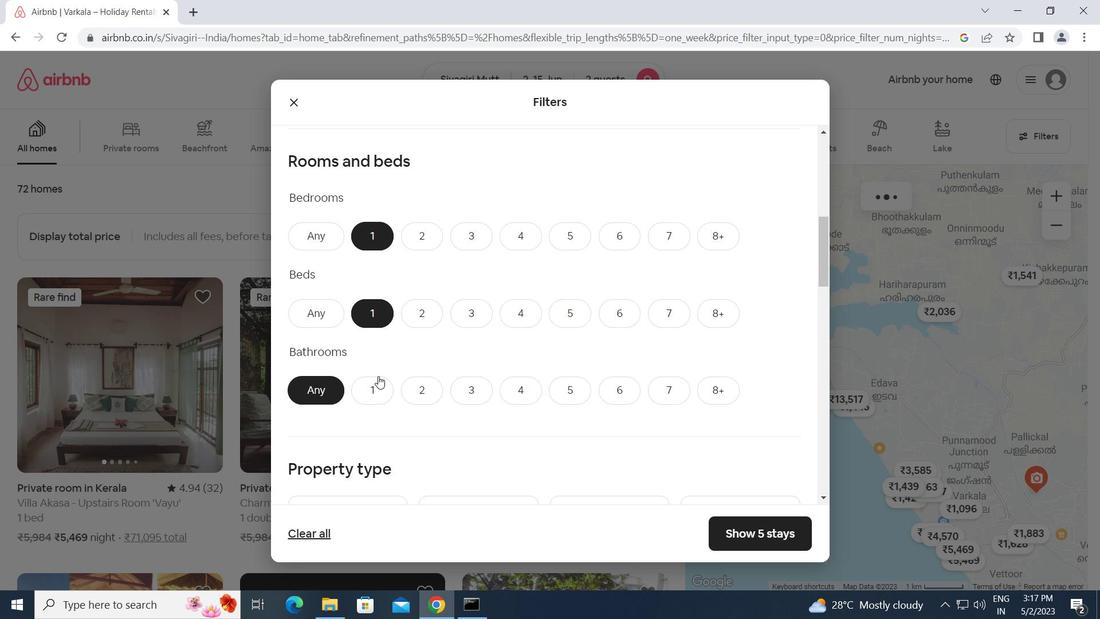 
Action: Mouse pressed left at (376, 392)
Screenshot: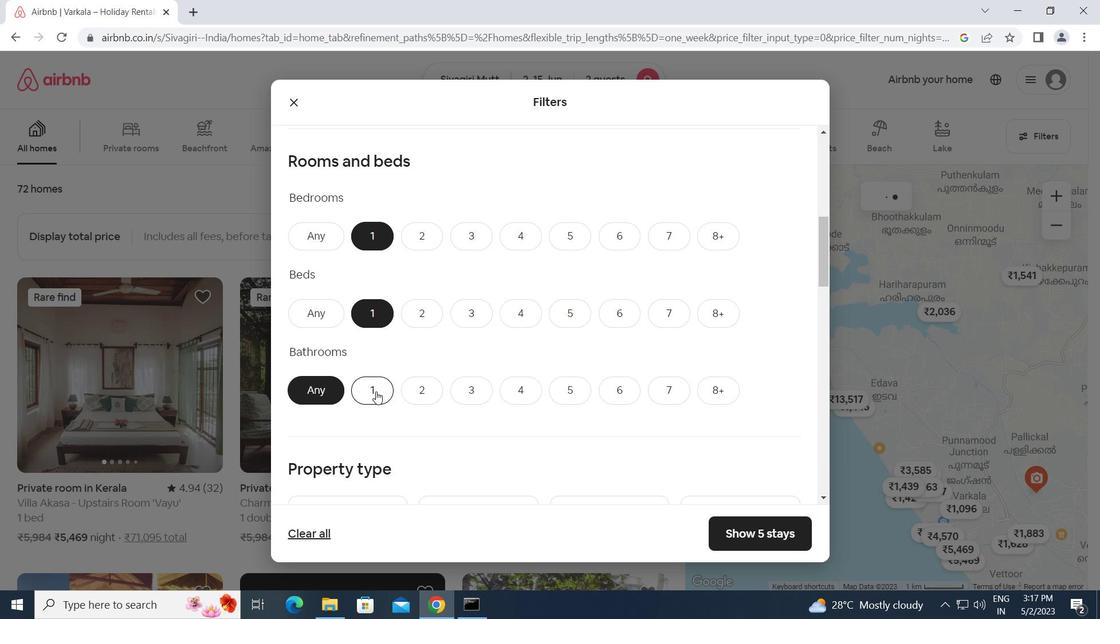 
Action: Mouse moved to (479, 432)
Screenshot: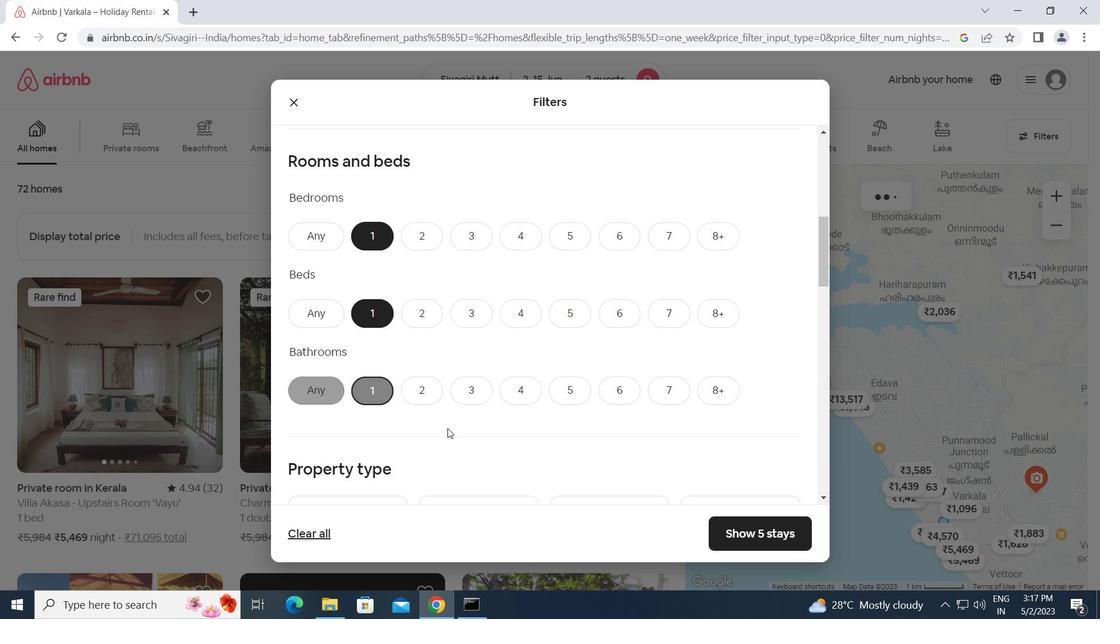 
Action: Mouse scrolled (479, 431) with delta (0, 0)
Screenshot: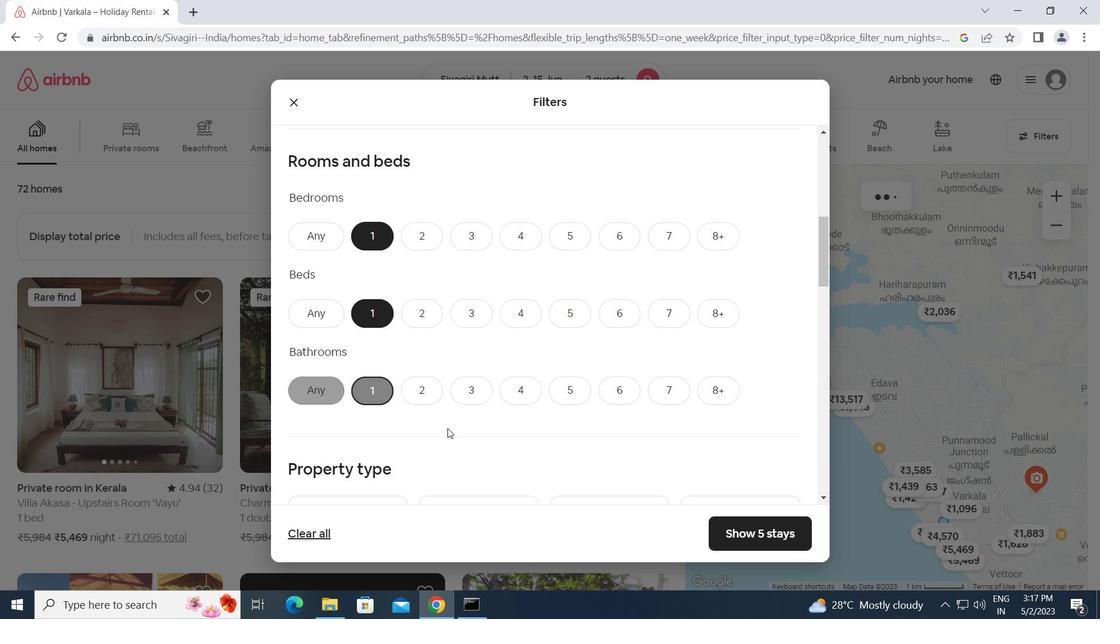 
Action: Mouse moved to (479, 432)
Screenshot: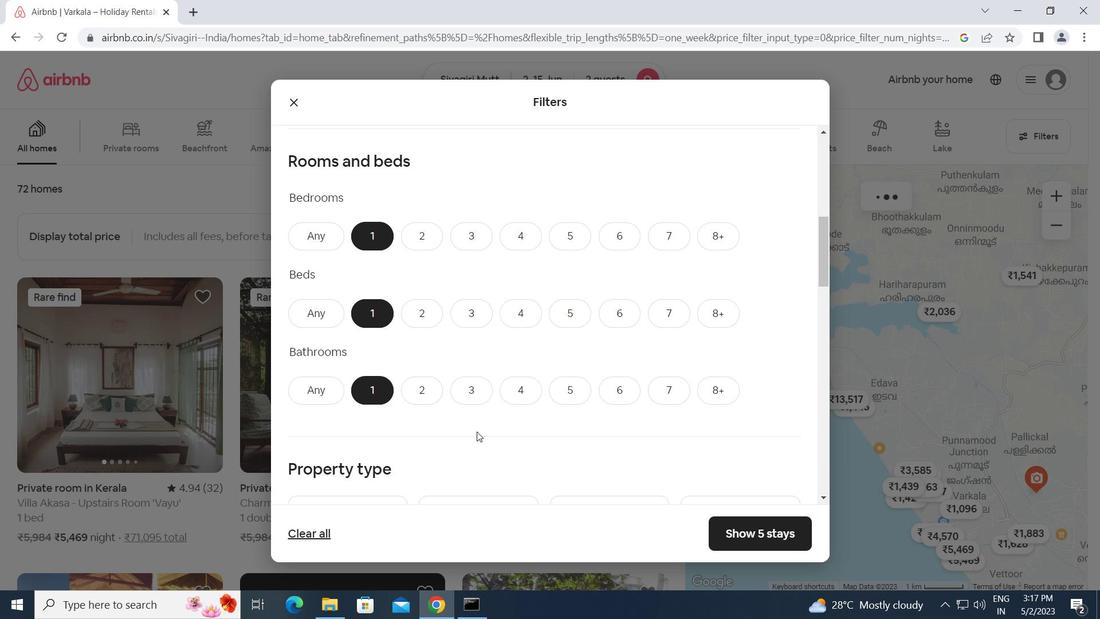 
Action: Mouse scrolled (479, 431) with delta (0, 0)
Screenshot: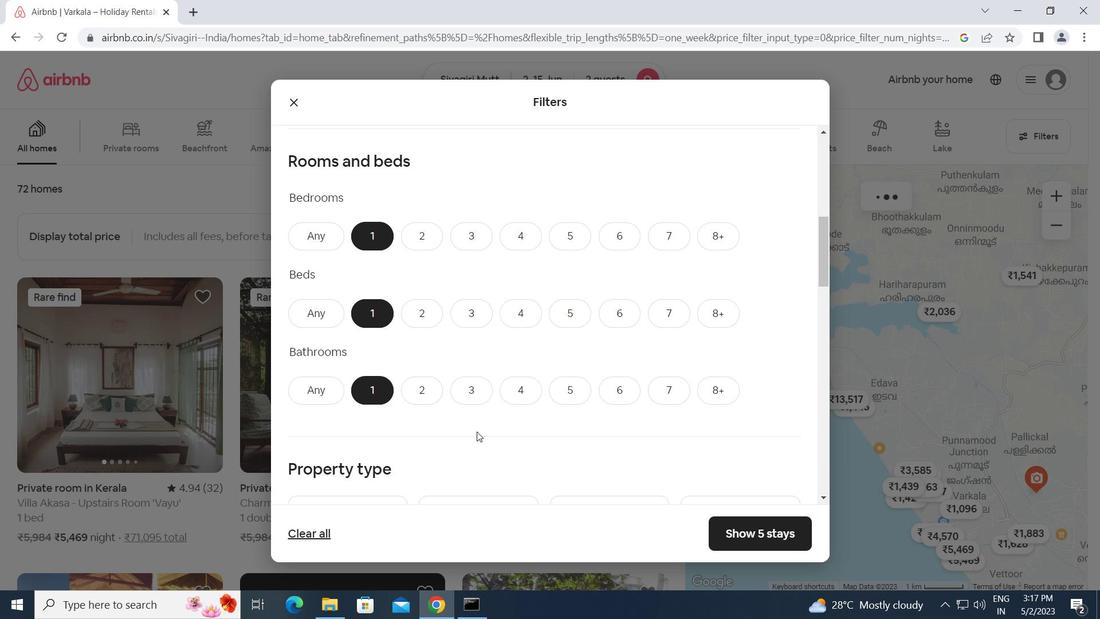 
Action: Mouse scrolled (479, 431) with delta (0, 0)
Screenshot: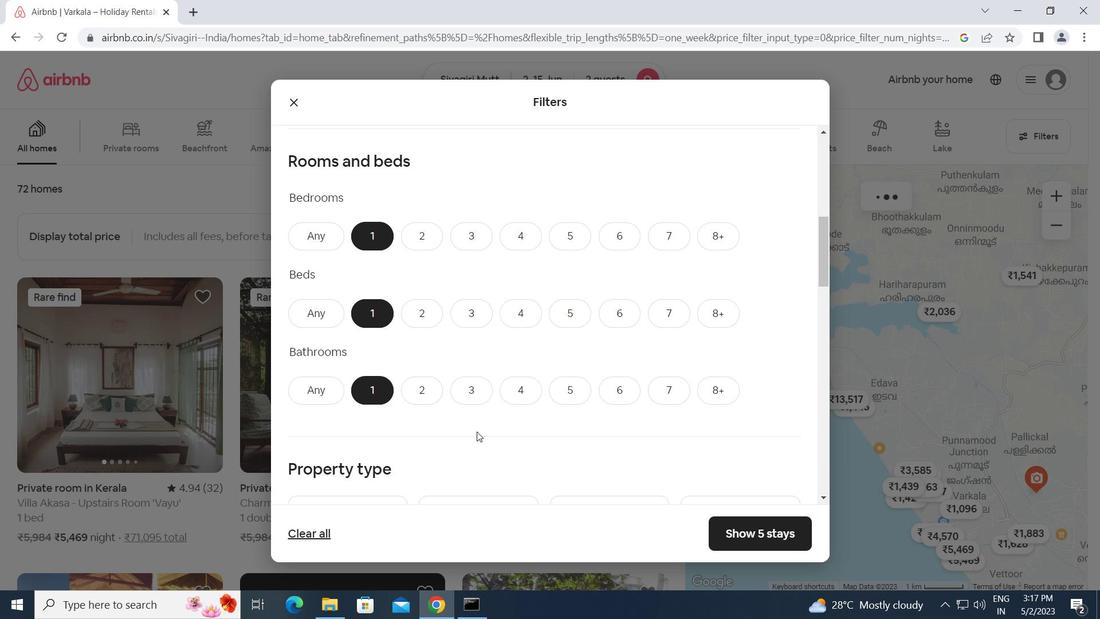 
Action: Mouse moved to (338, 327)
Screenshot: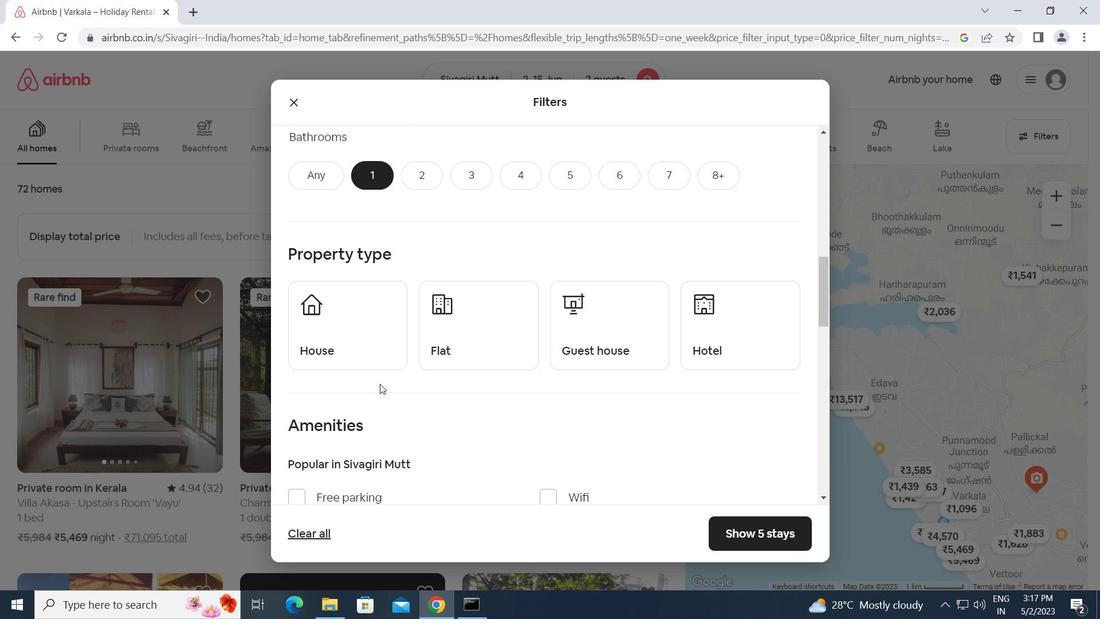 
Action: Mouse pressed left at (338, 327)
Screenshot: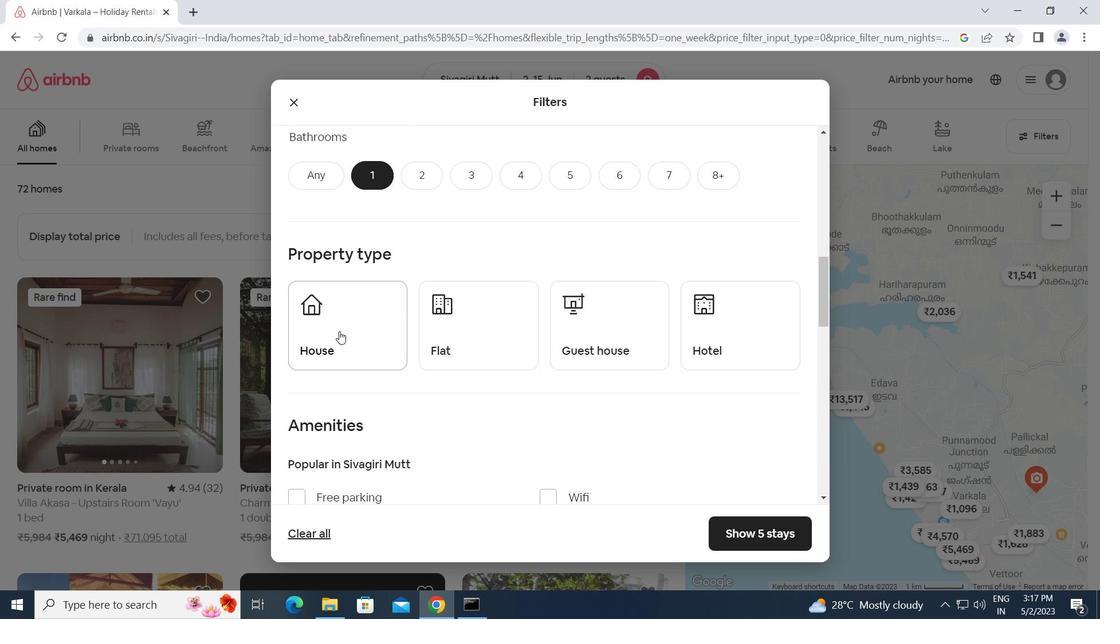 
Action: Mouse moved to (470, 342)
Screenshot: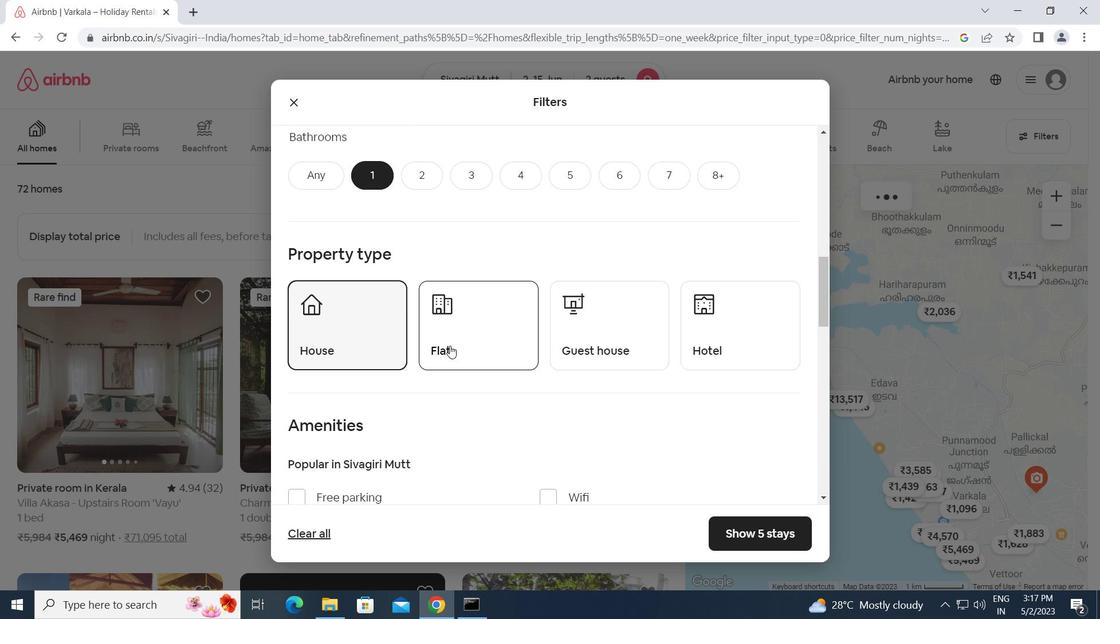 
Action: Mouse pressed left at (470, 342)
Screenshot: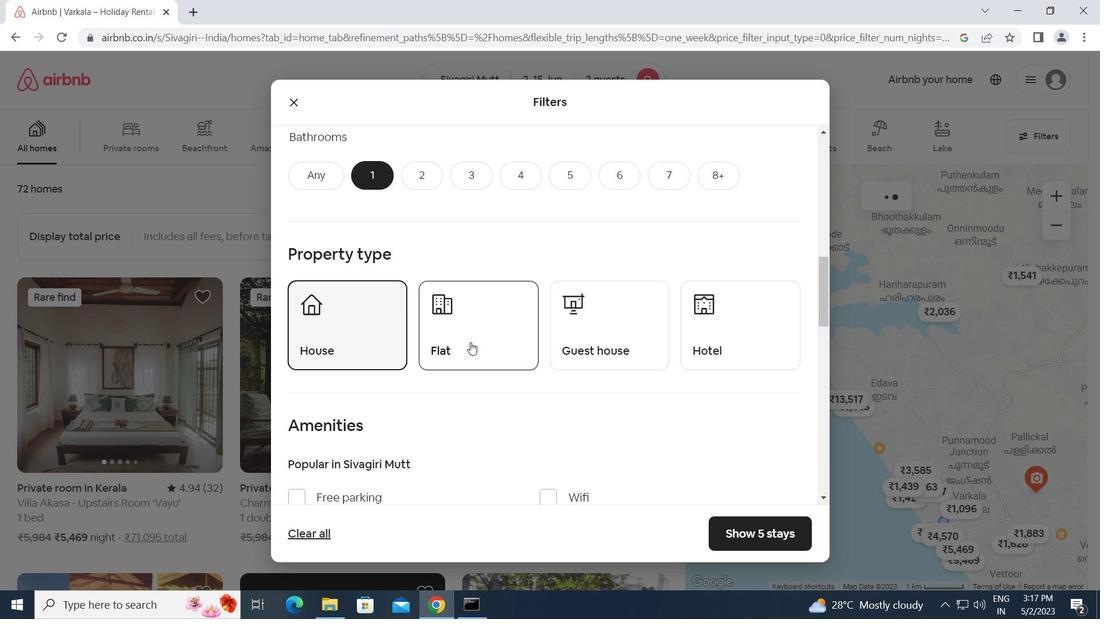 
Action: Mouse moved to (600, 337)
Screenshot: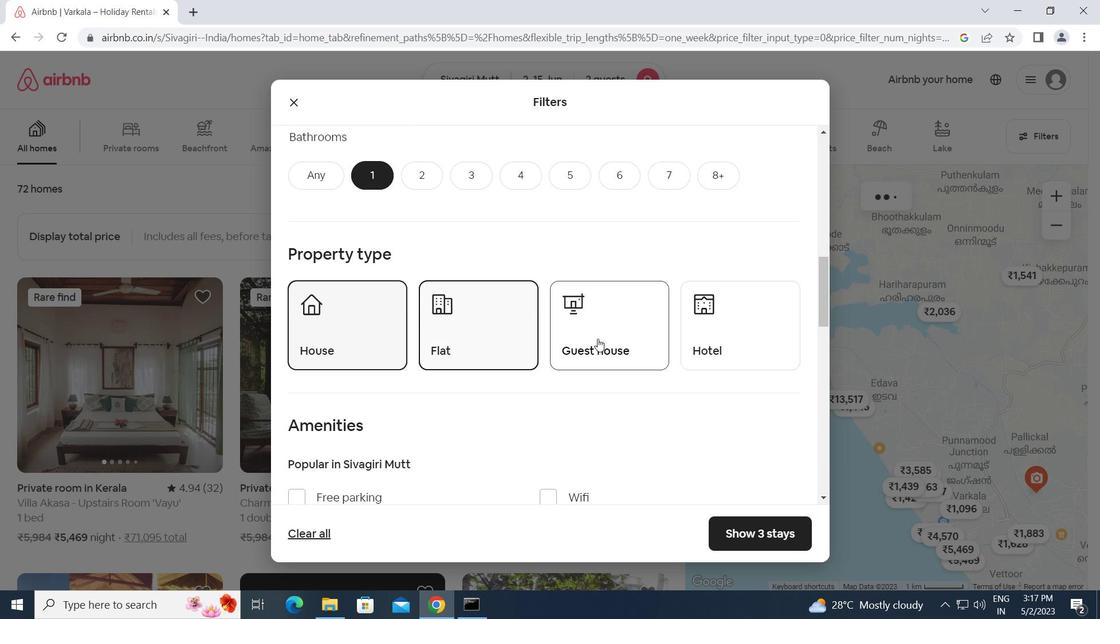 
Action: Mouse pressed left at (600, 337)
Screenshot: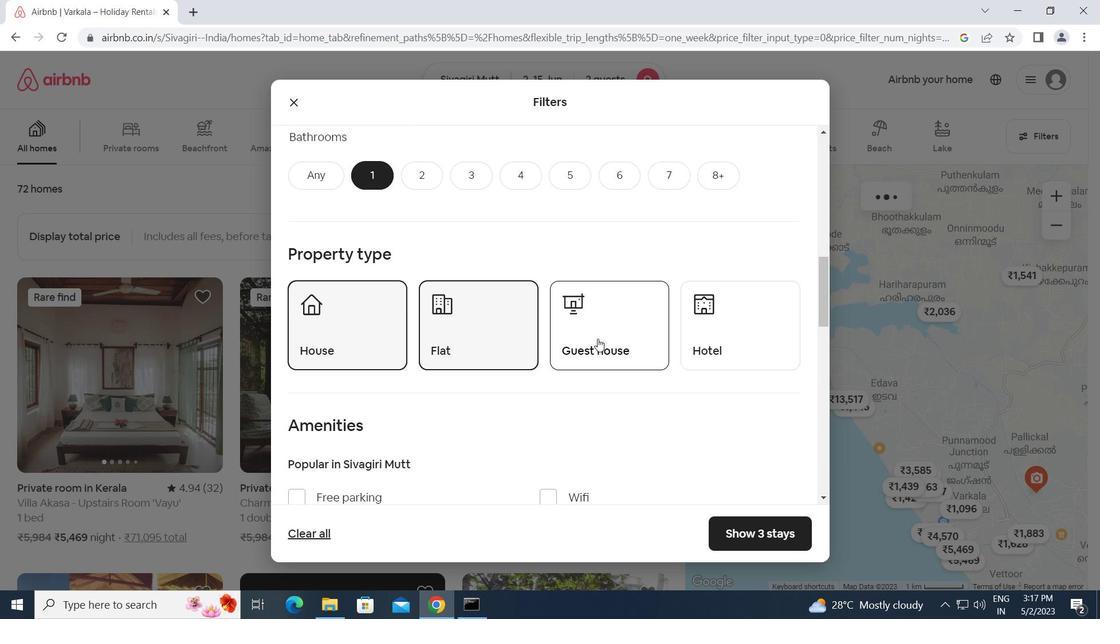 
Action: Mouse moved to (724, 329)
Screenshot: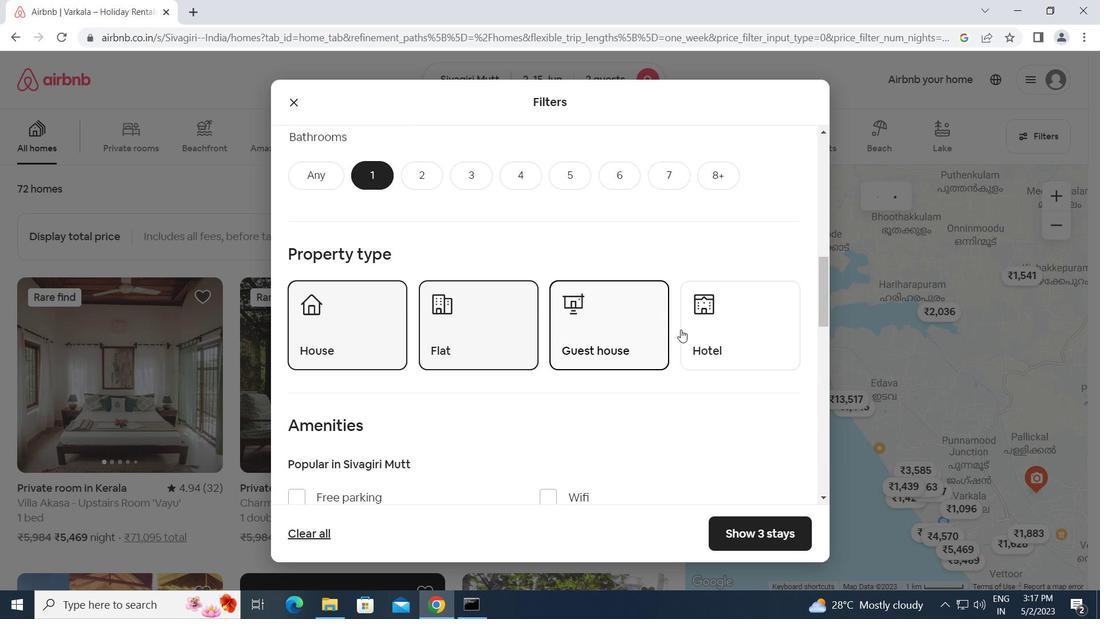 
Action: Mouse pressed left at (724, 329)
Screenshot: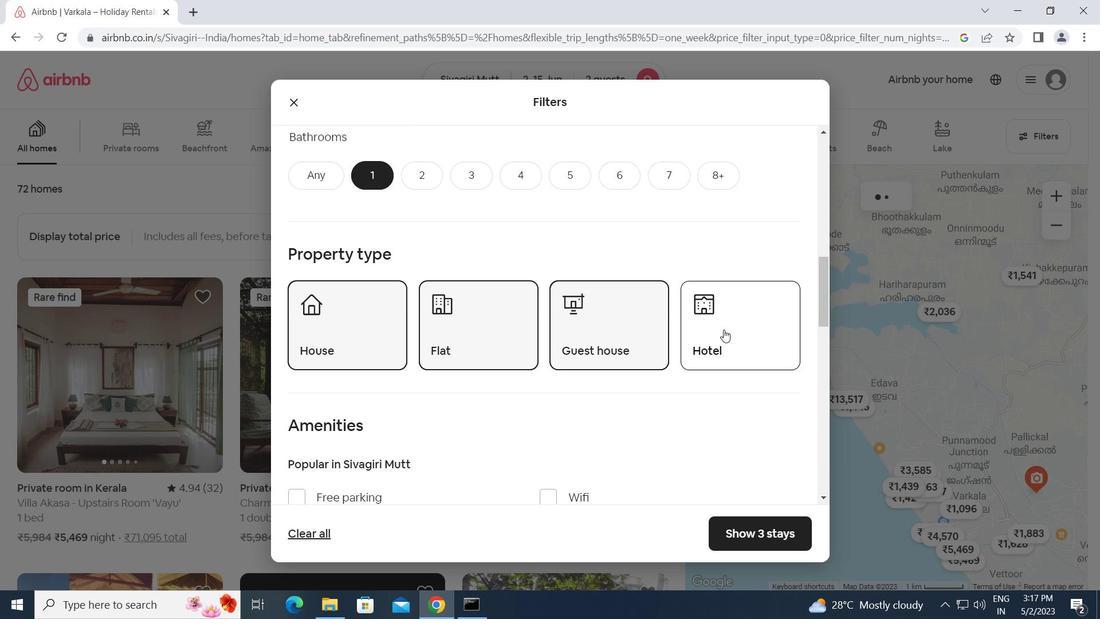 
Action: Mouse moved to (302, 422)
Screenshot: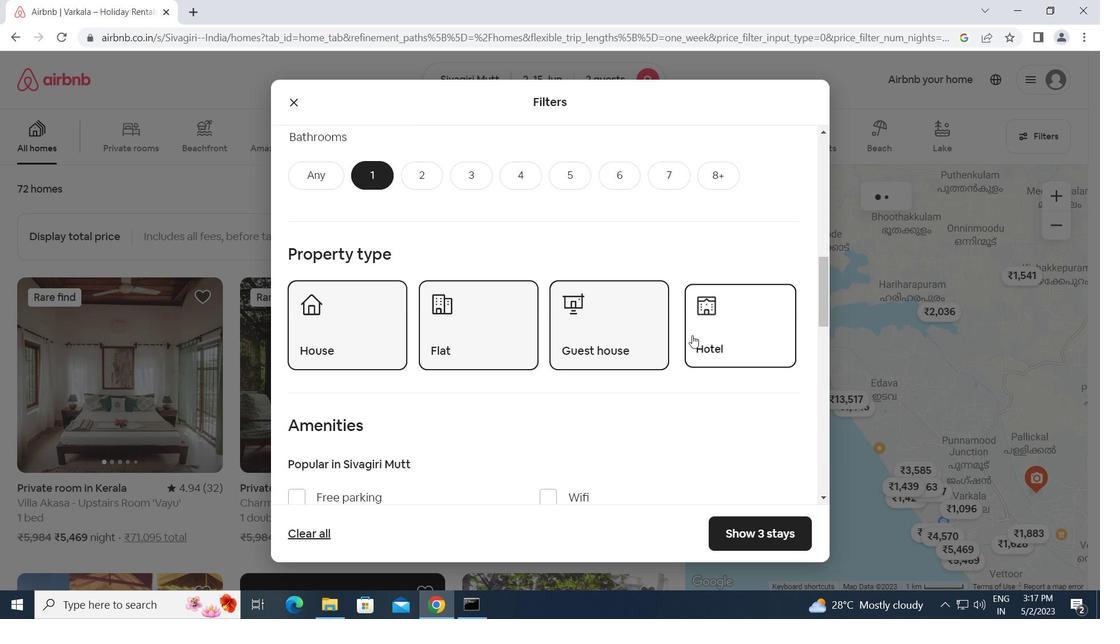 
Action: Mouse scrolled (302, 421) with delta (0, 0)
Screenshot: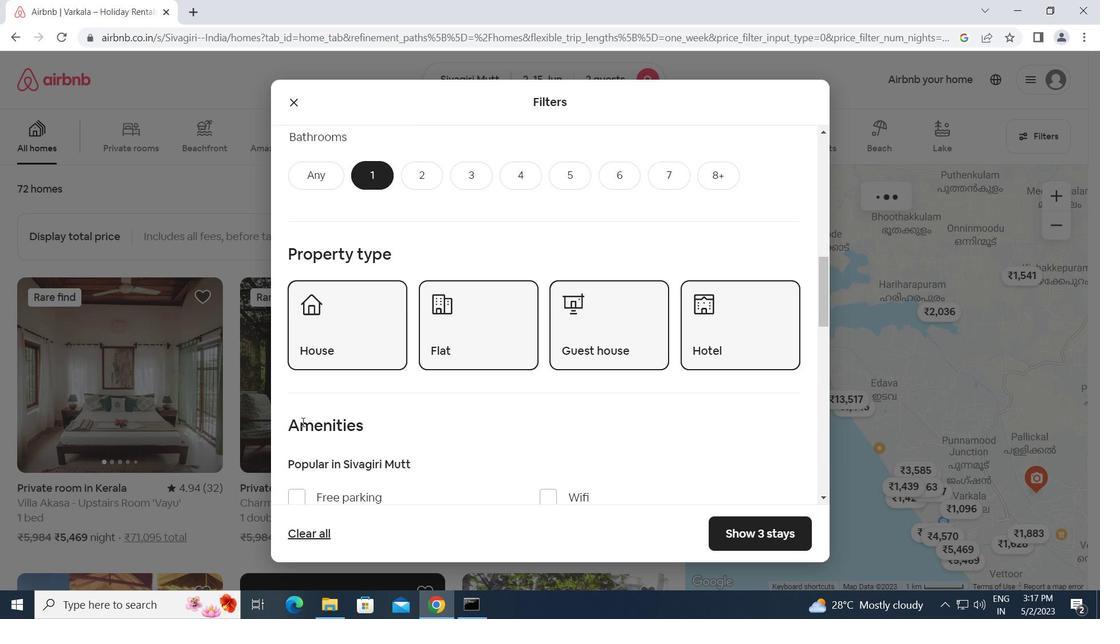 
Action: Mouse scrolled (302, 421) with delta (0, 0)
Screenshot: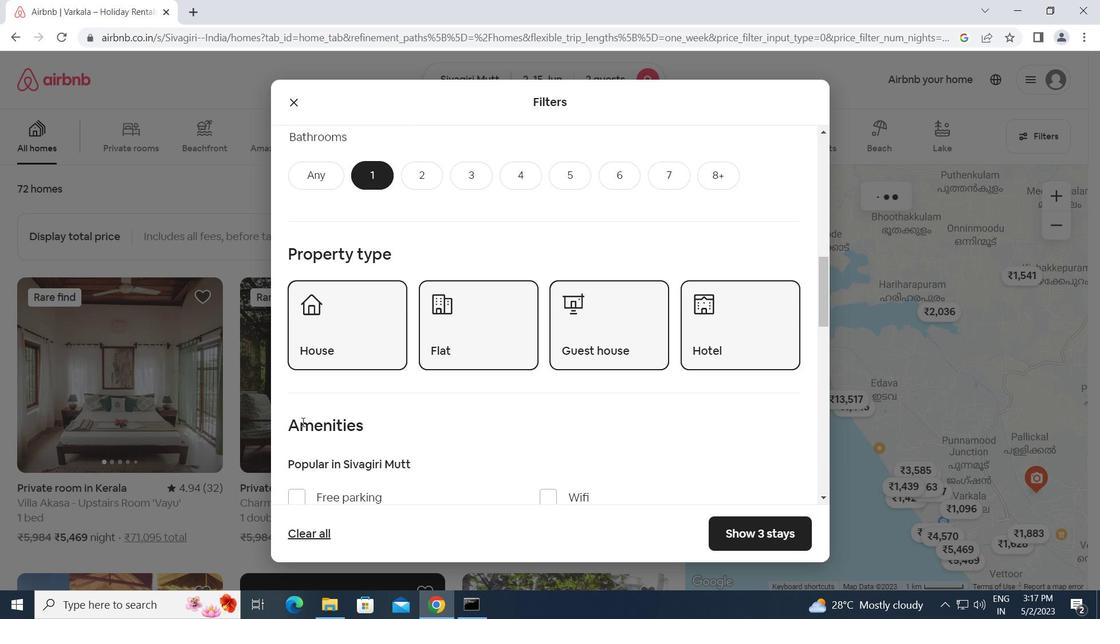 
Action: Mouse scrolled (302, 421) with delta (0, 0)
Screenshot: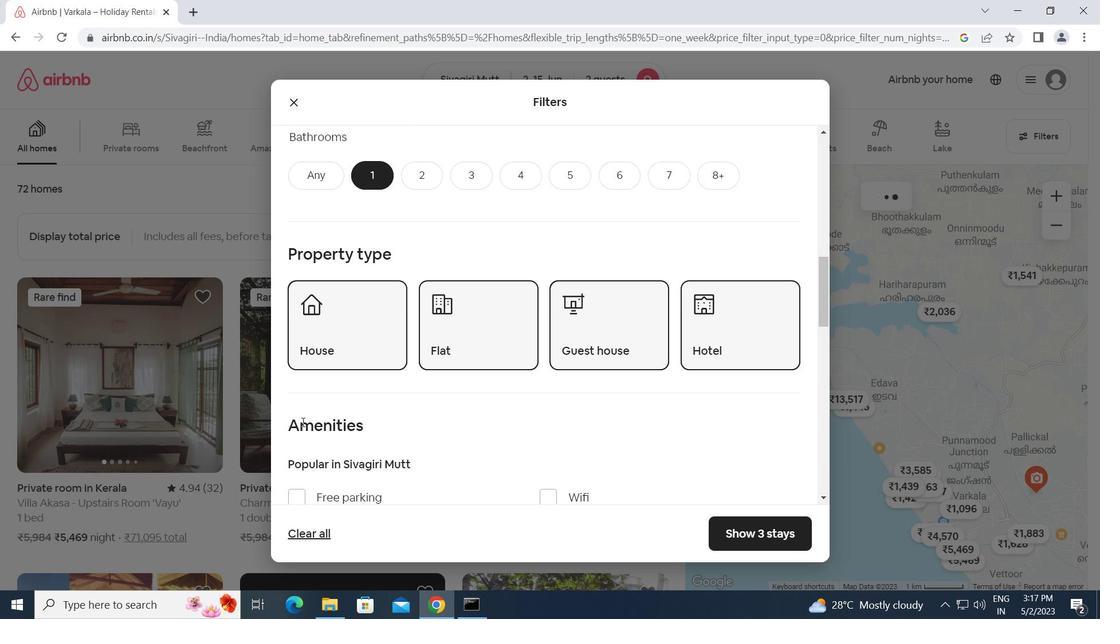
Action: Mouse scrolled (302, 421) with delta (0, 0)
Screenshot: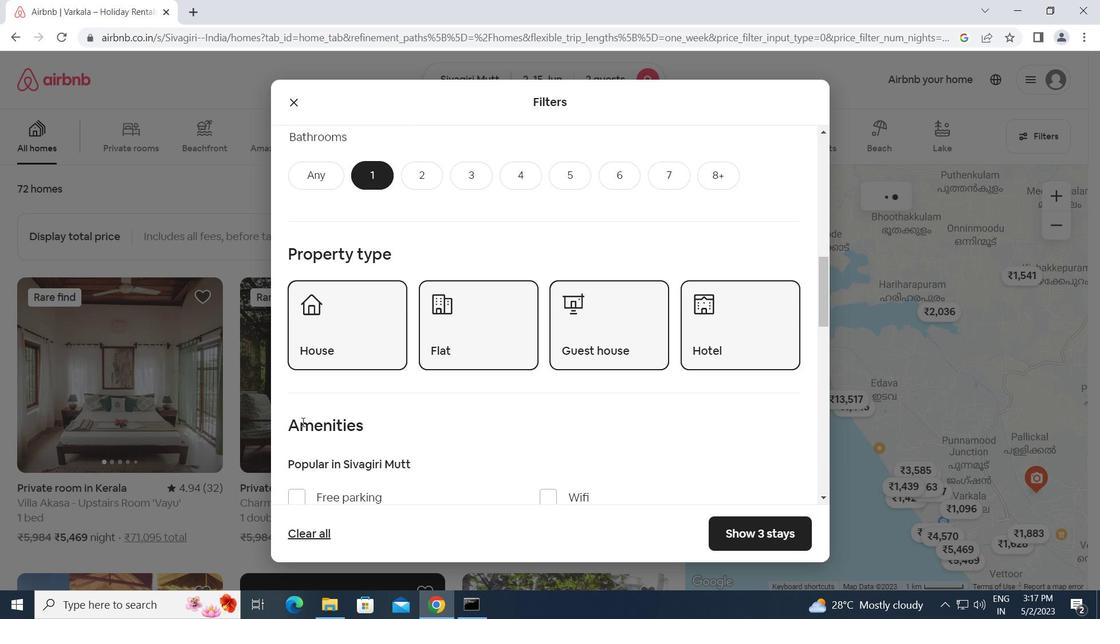 
Action: Mouse moved to (771, 475)
Screenshot: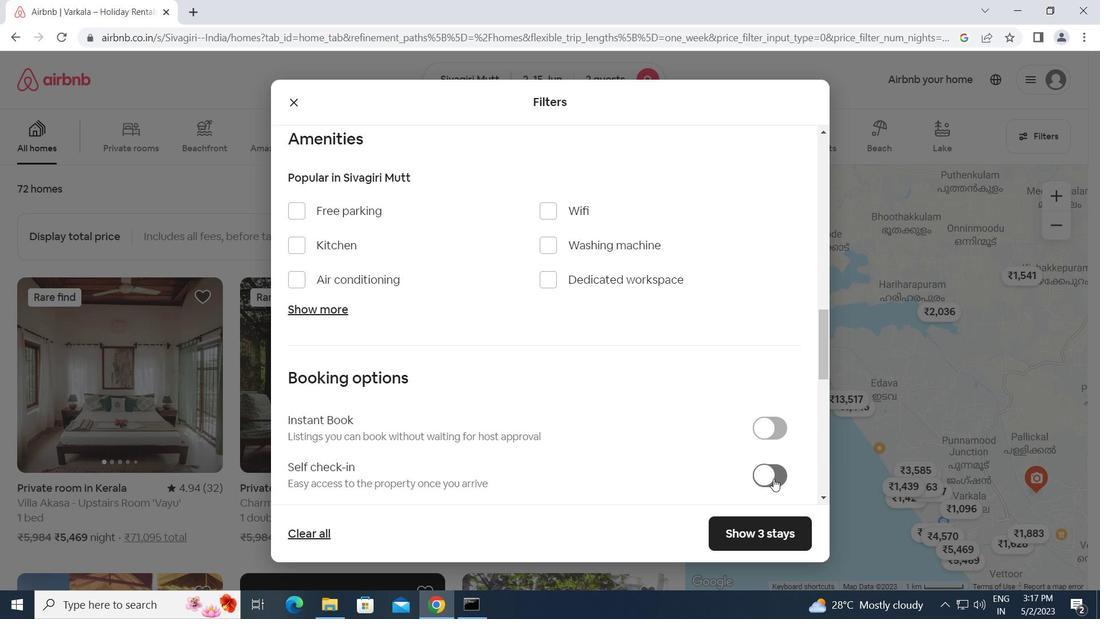 
Action: Mouse pressed left at (771, 475)
Screenshot: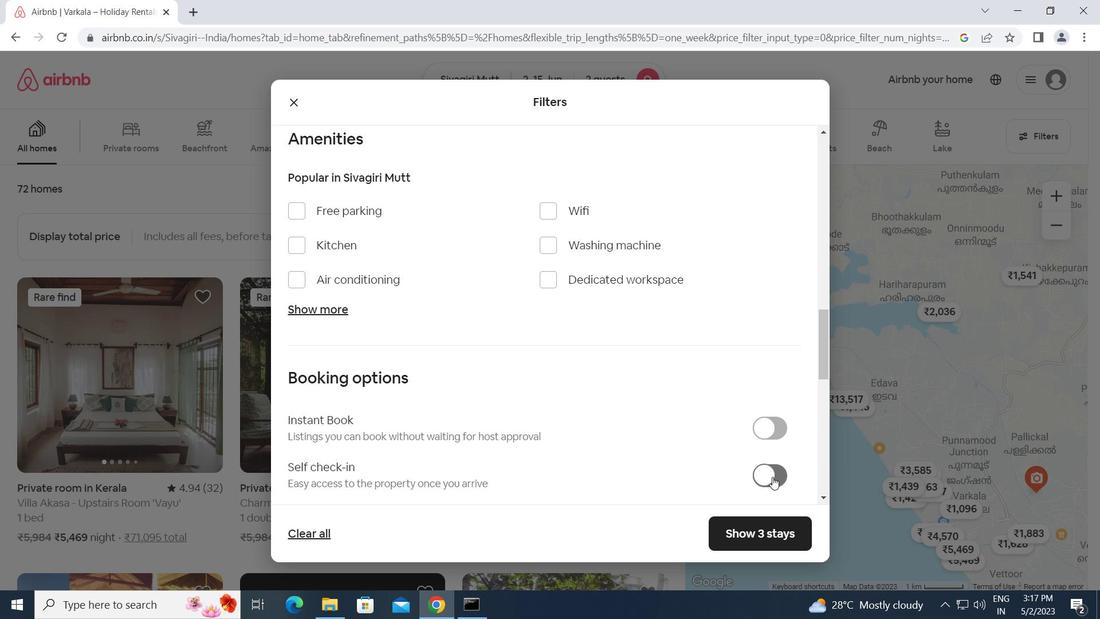 
Action: Mouse moved to (375, 425)
Screenshot: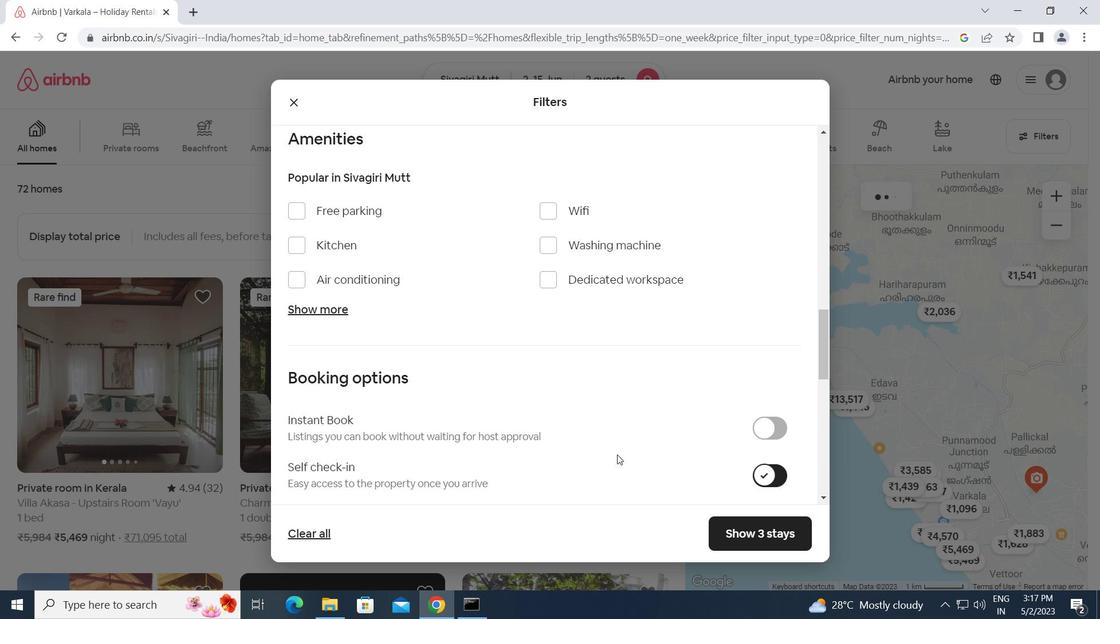 
Action: Mouse scrolled (375, 424) with delta (0, 0)
Screenshot: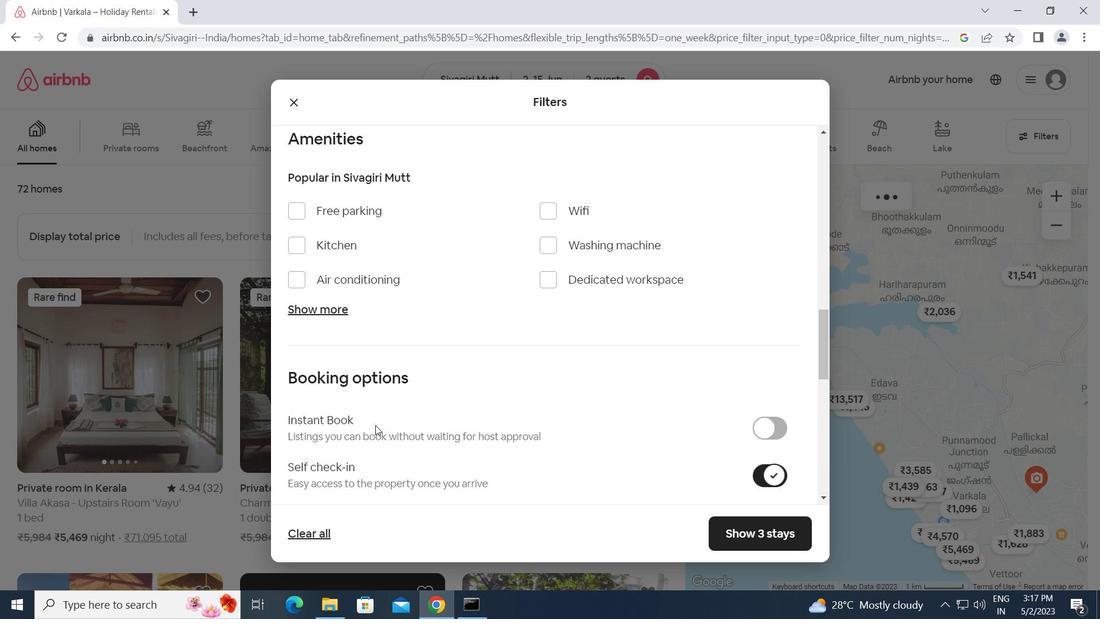 
Action: Mouse scrolled (375, 424) with delta (0, 0)
Screenshot: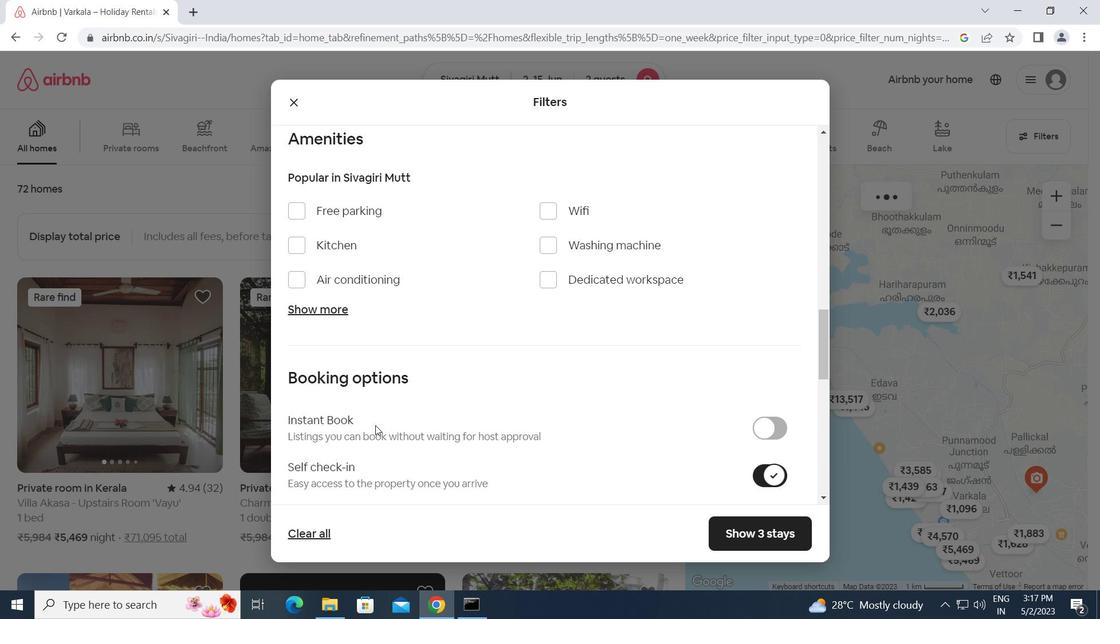 
Action: Mouse scrolled (375, 424) with delta (0, 0)
Screenshot: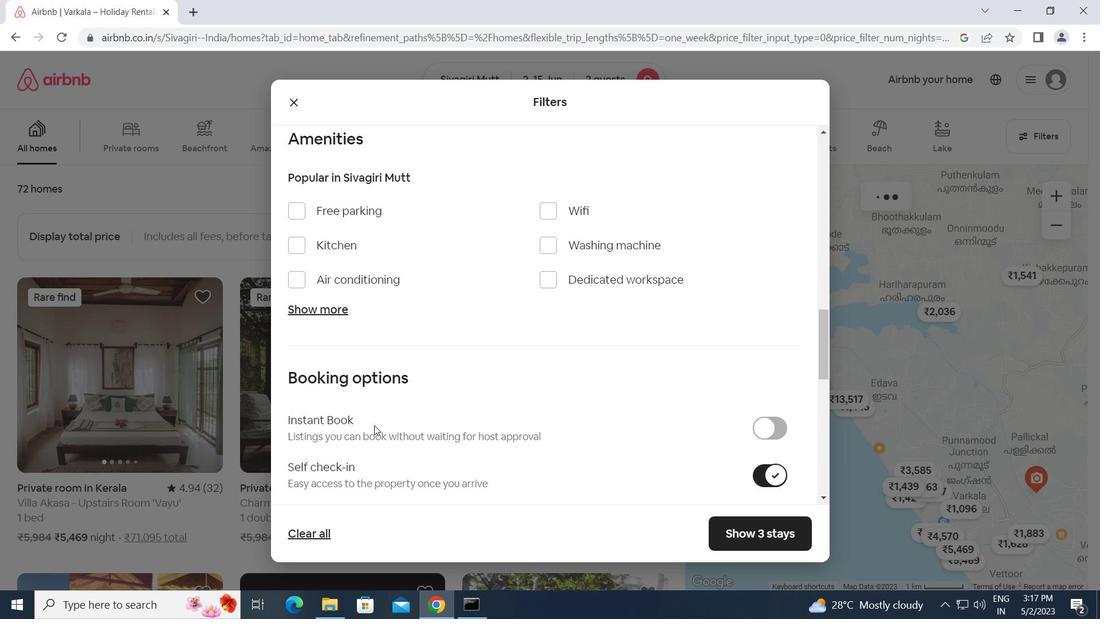 
Action: Mouse moved to (385, 329)
Screenshot: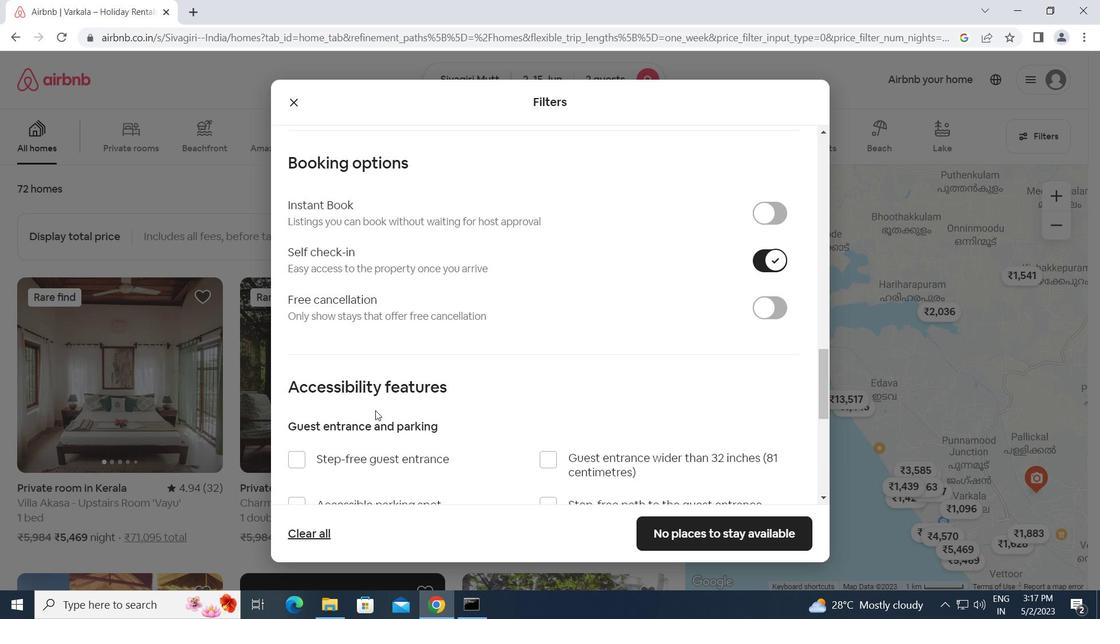 
Action: Mouse scrolled (385, 329) with delta (0, 0)
Screenshot: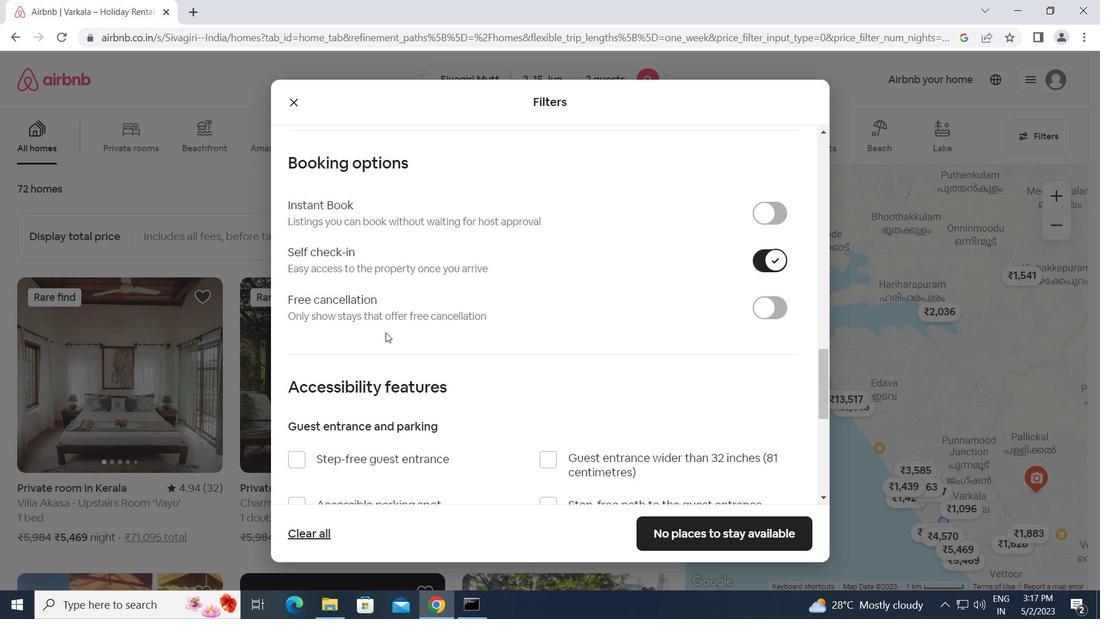 
Action: Mouse scrolled (385, 329) with delta (0, 0)
Screenshot: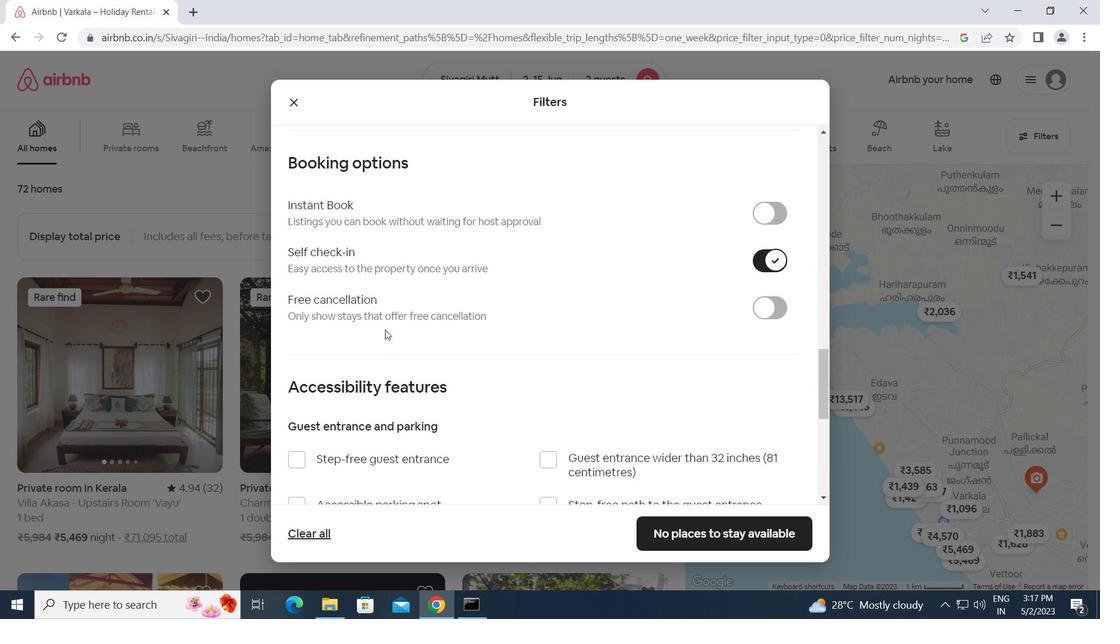 
Action: Mouse scrolled (385, 329) with delta (0, 0)
Screenshot: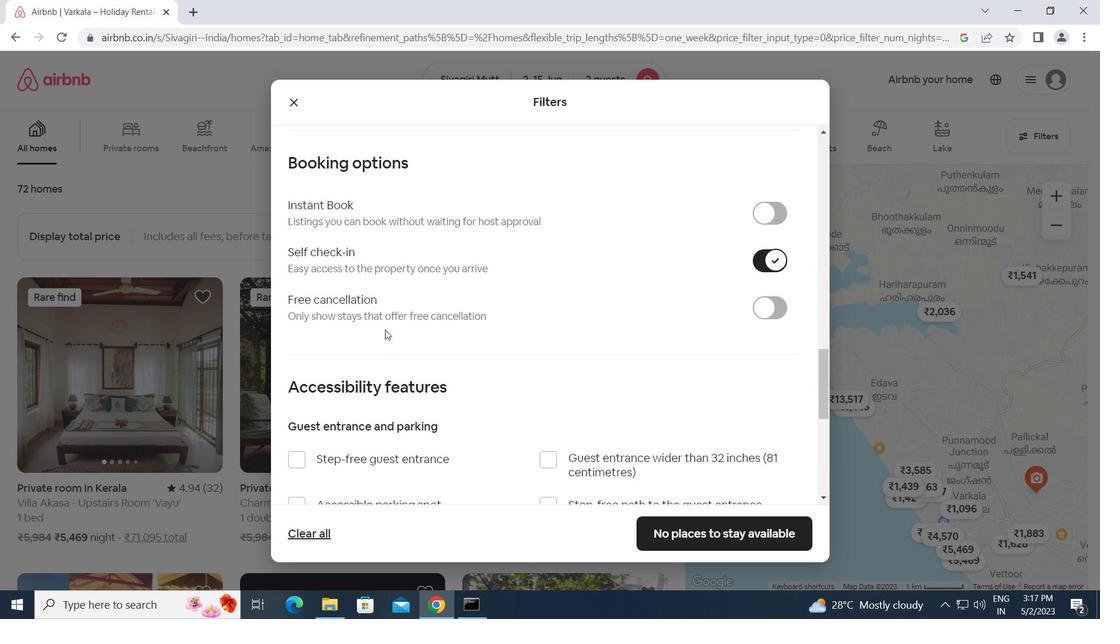
Action: Mouse scrolled (385, 329) with delta (0, 0)
Screenshot: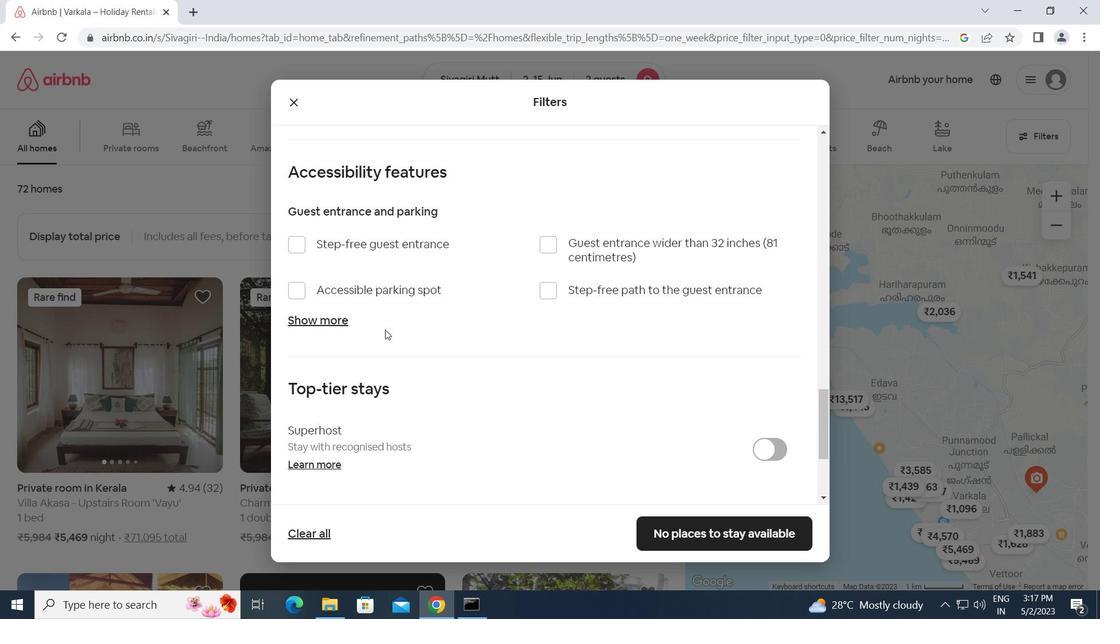 
Action: Mouse scrolled (385, 329) with delta (0, 0)
Screenshot: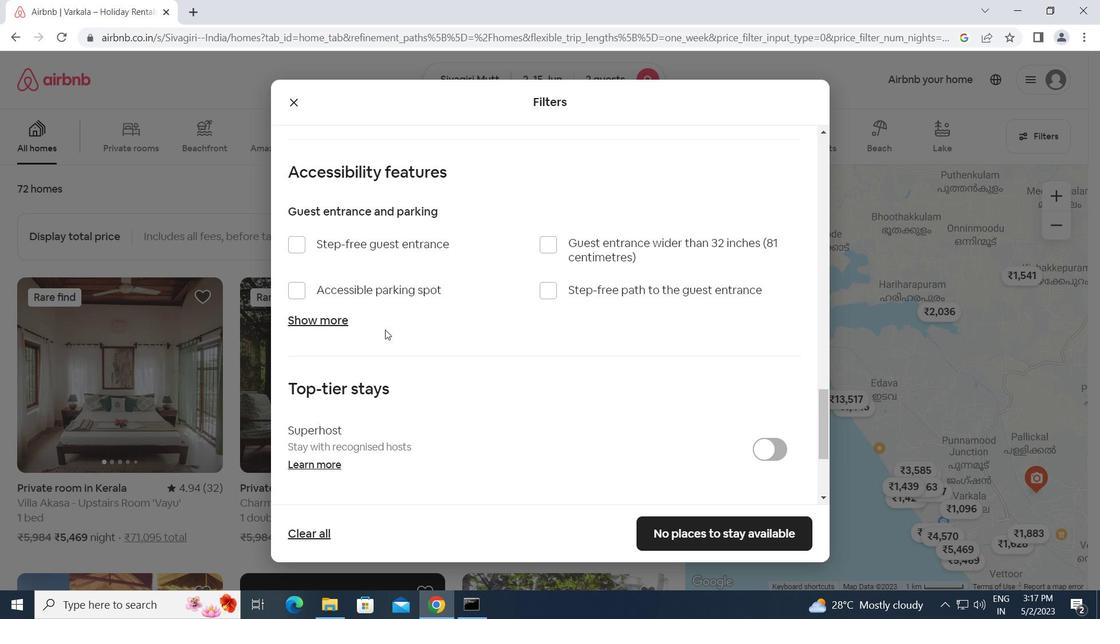 
Action: Mouse scrolled (385, 329) with delta (0, 0)
Screenshot: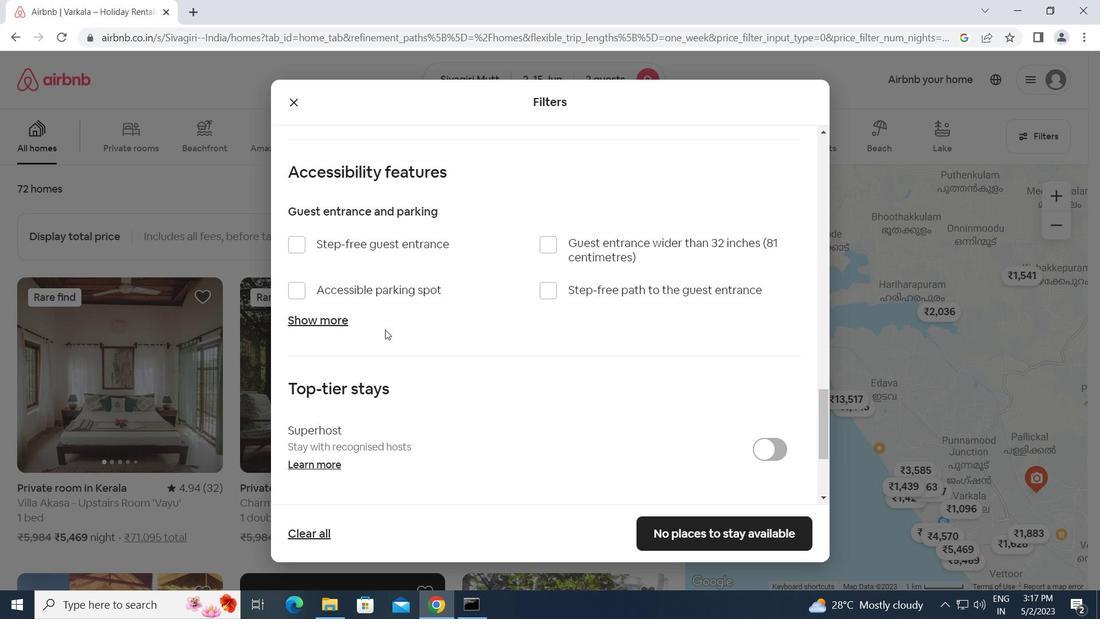 
Action: Mouse moved to (290, 397)
Screenshot: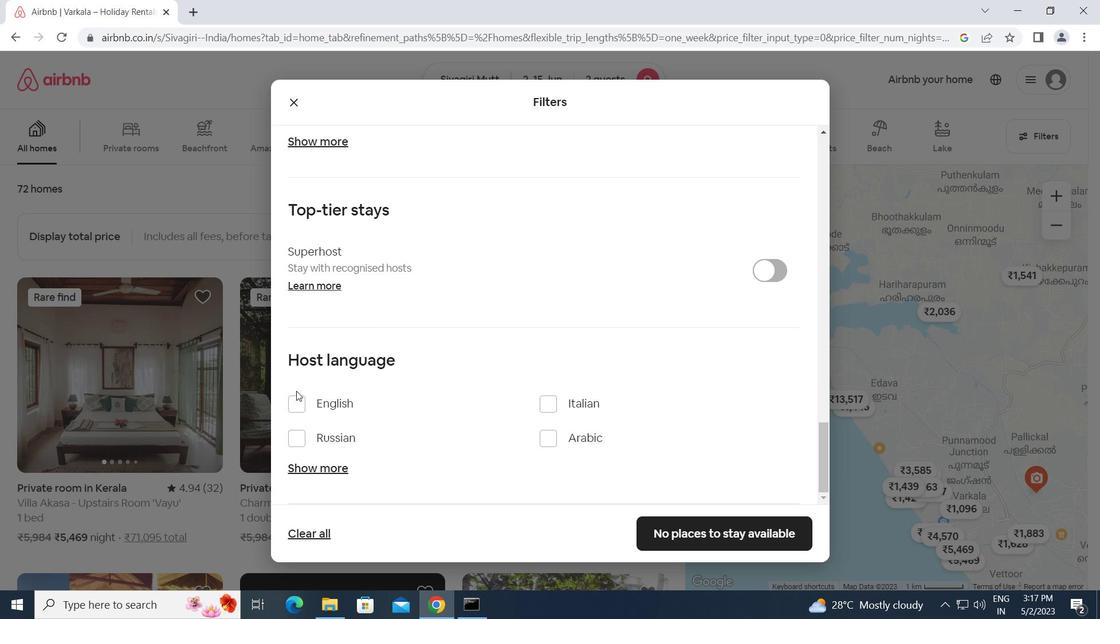 
Action: Mouse pressed left at (290, 397)
Screenshot: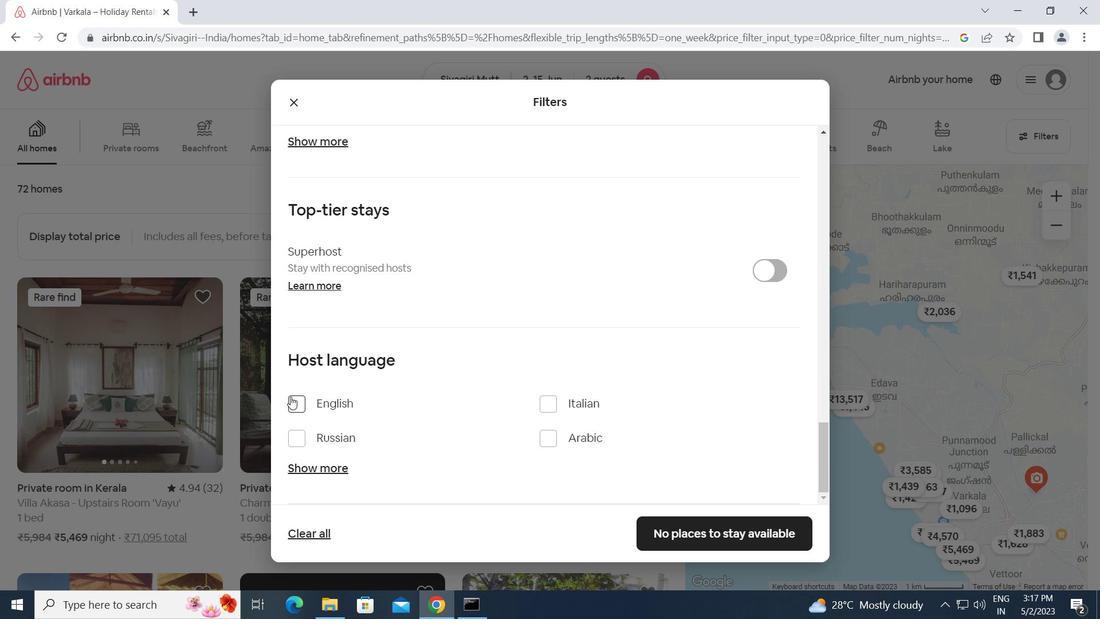 
Action: Mouse moved to (666, 525)
Screenshot: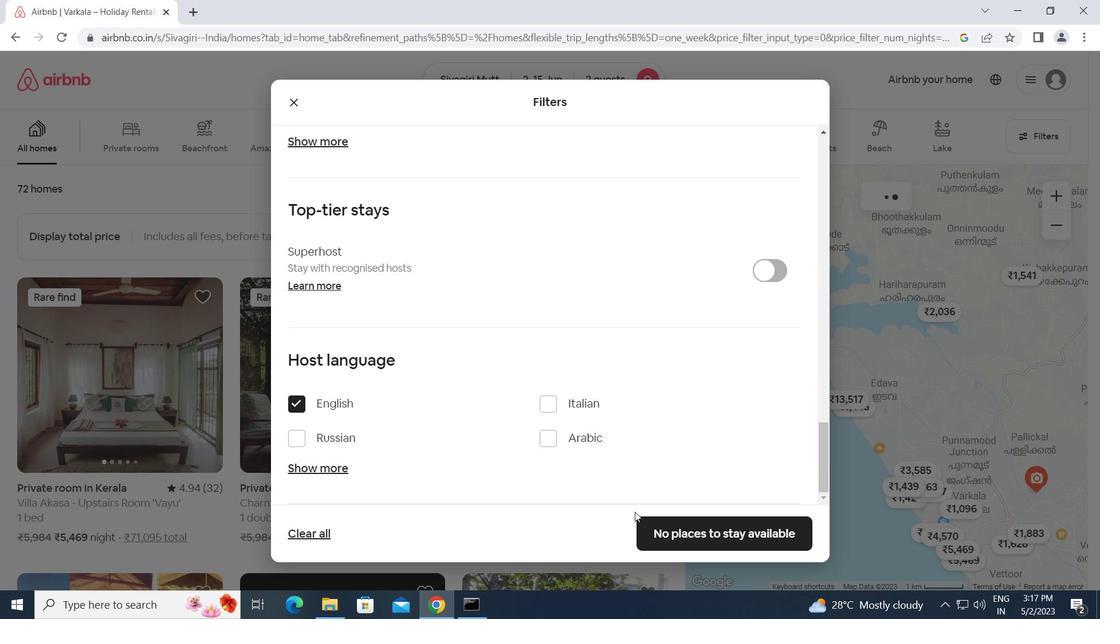 
Action: Mouse pressed left at (666, 525)
Screenshot: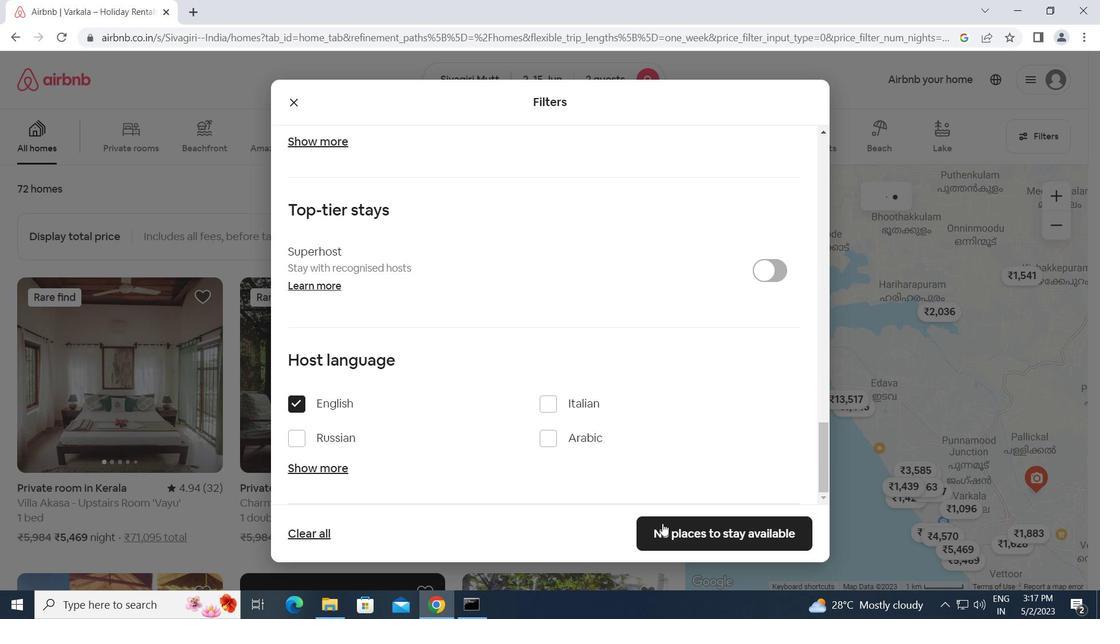 
Action: Mouse moved to (667, 525)
Screenshot: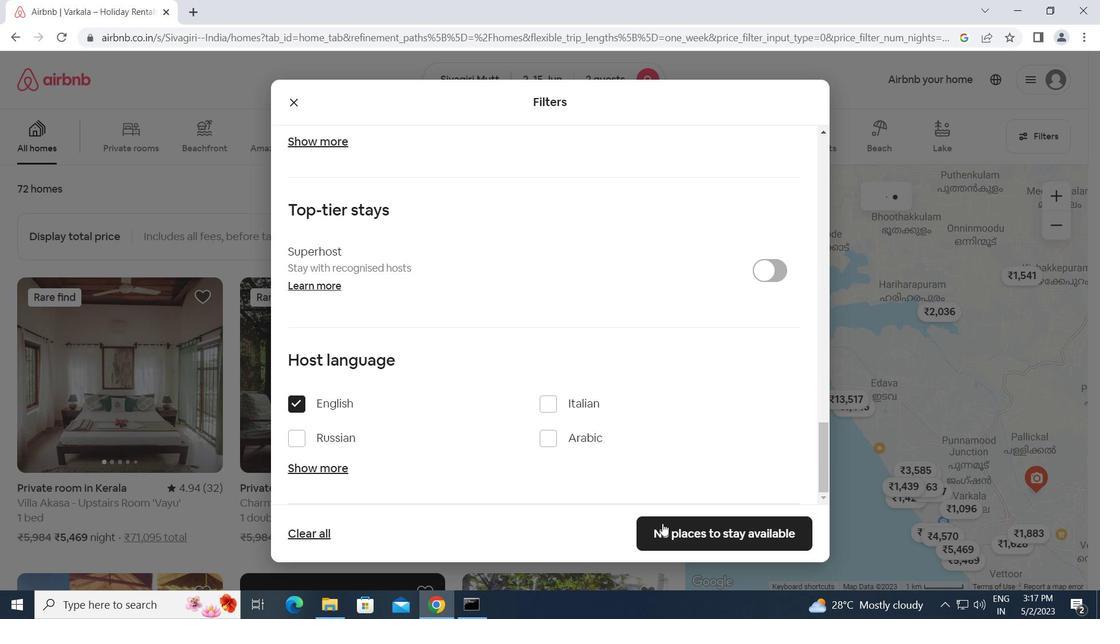 
